 Task: Choose the Pytest option in the Pytest path.
Action: Mouse moved to (15, 553)
Screenshot: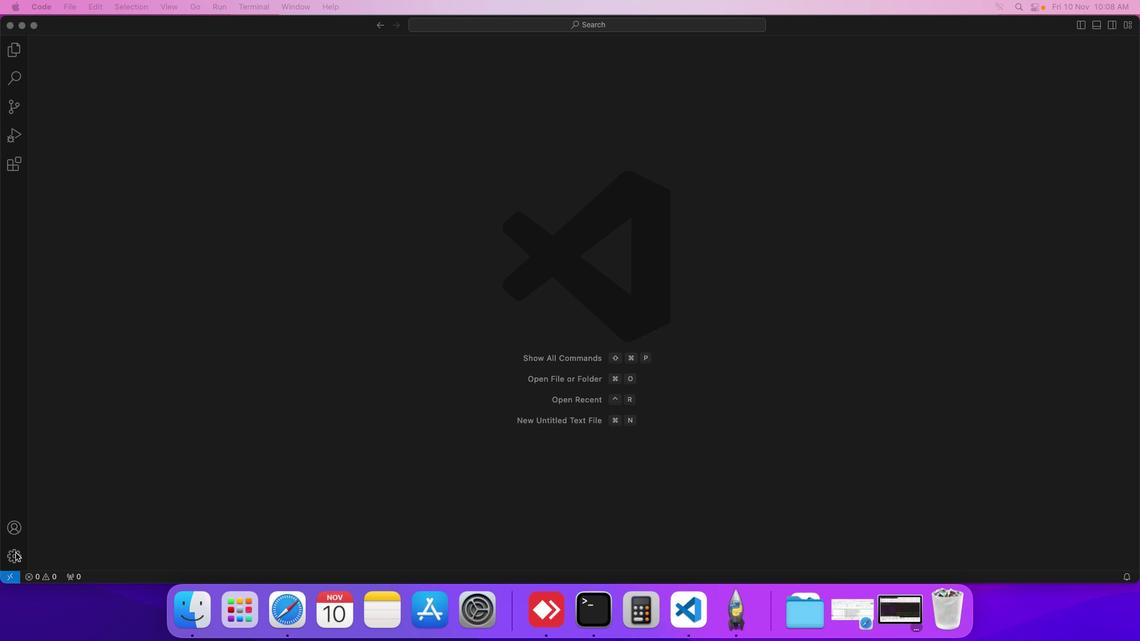 
Action: Mouse pressed left at (15, 553)
Screenshot: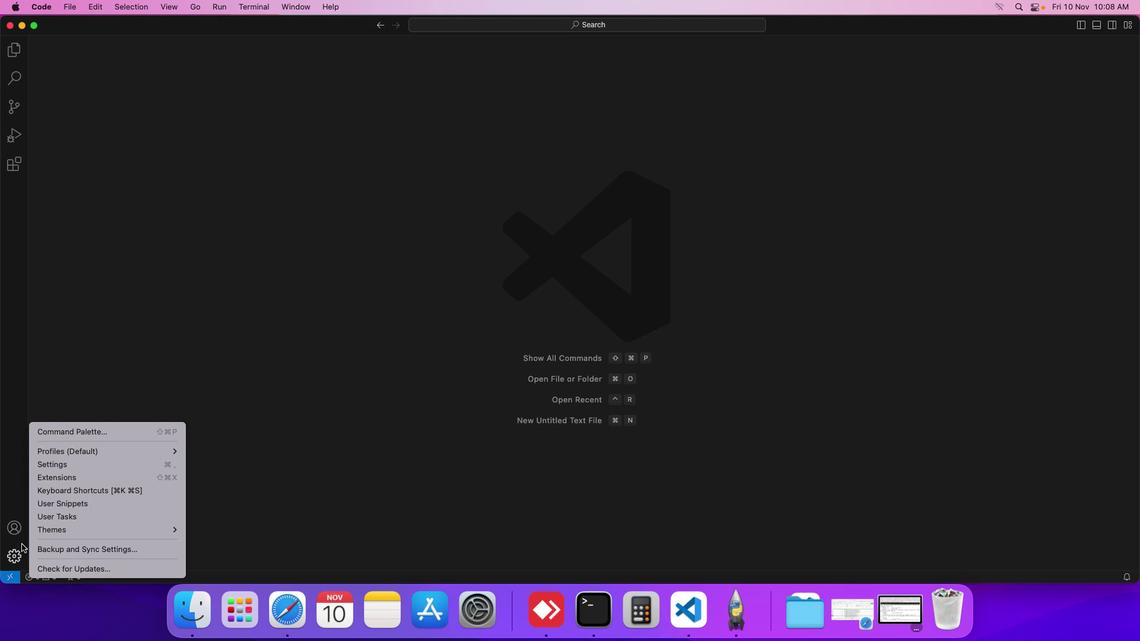 
Action: Mouse moved to (58, 468)
Screenshot: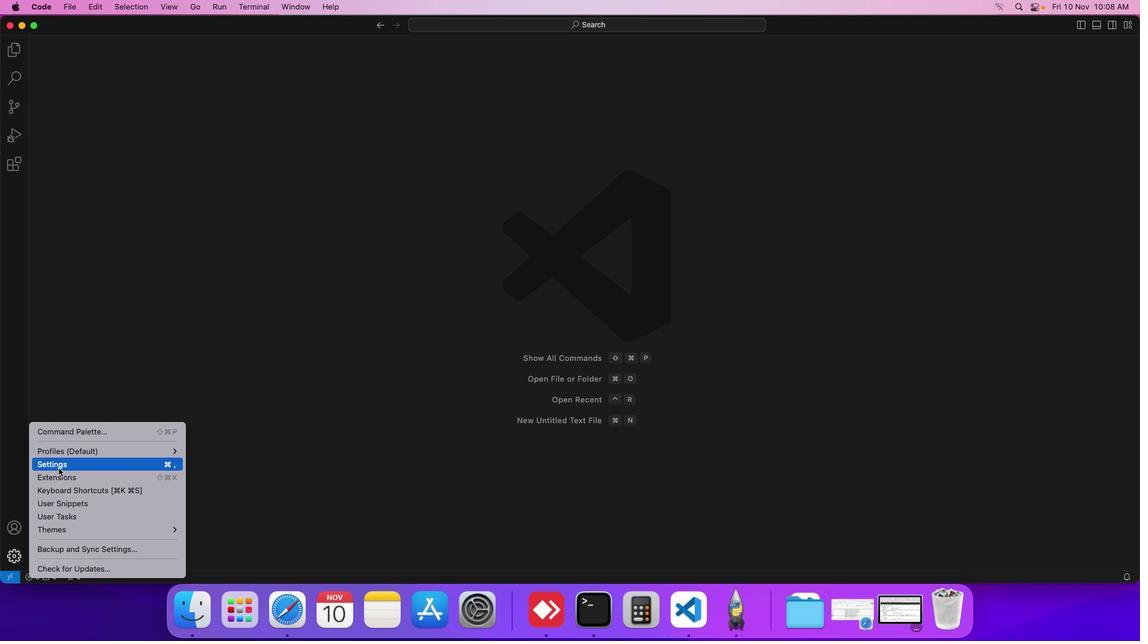 
Action: Mouse pressed left at (58, 468)
Screenshot: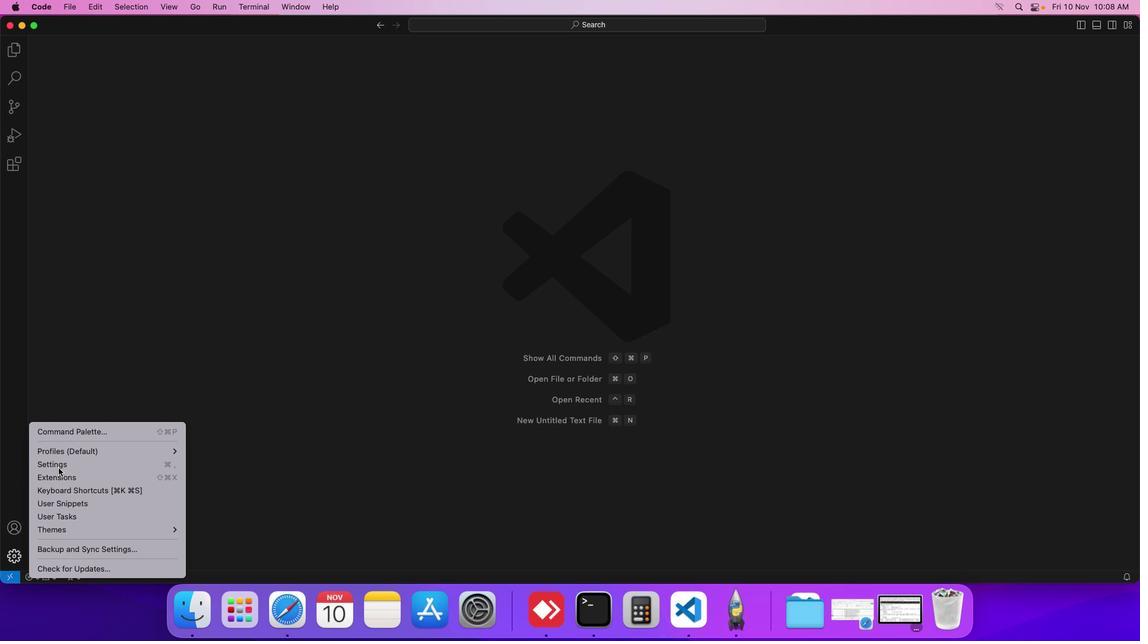 
Action: Mouse moved to (275, 213)
Screenshot: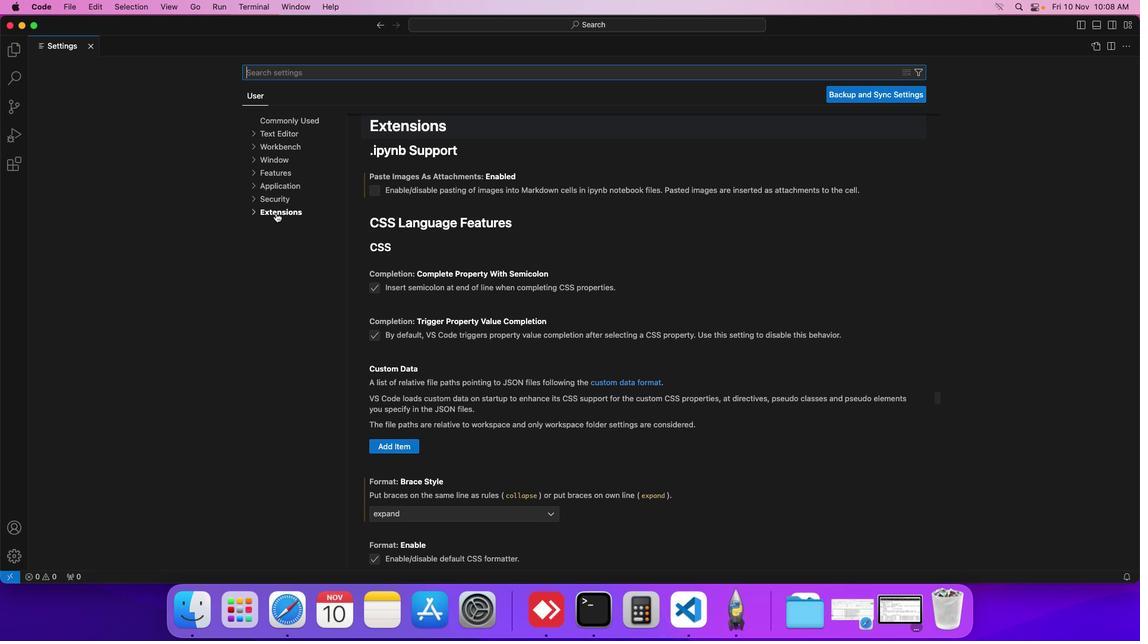 
Action: Mouse pressed left at (275, 213)
Screenshot: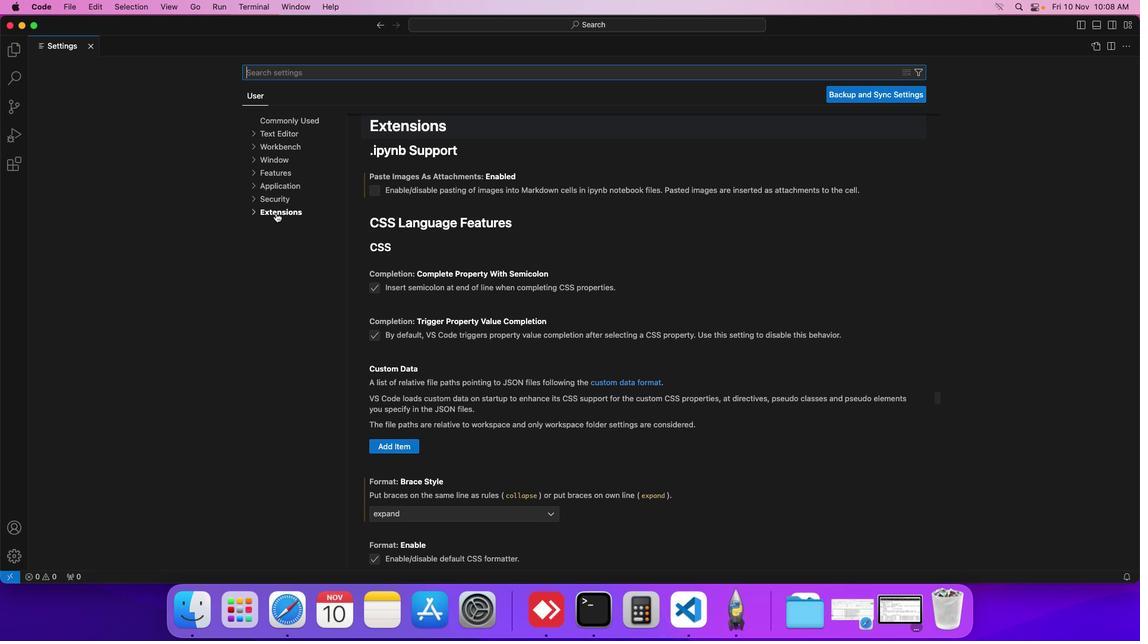 
Action: Mouse moved to (276, 497)
Screenshot: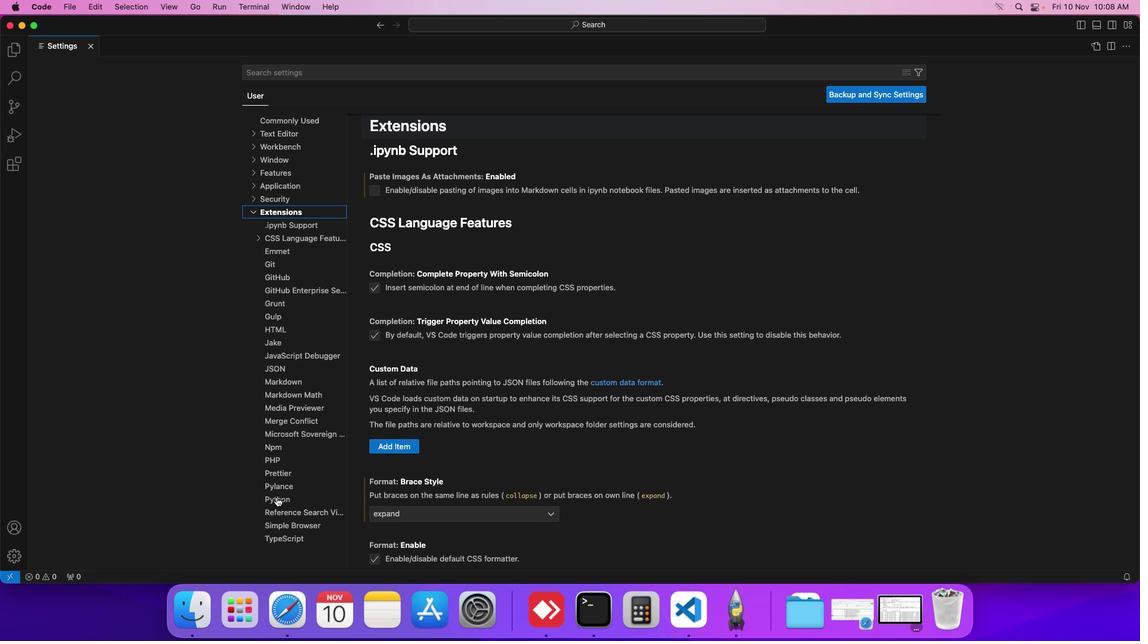 
Action: Mouse pressed left at (276, 497)
Screenshot: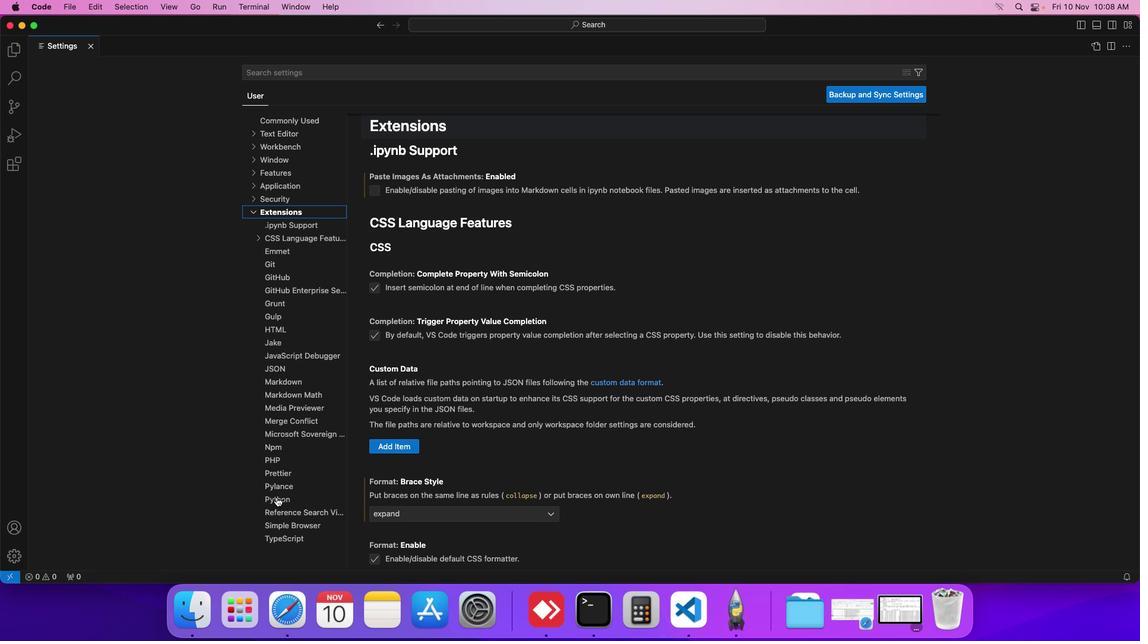 
Action: Mouse moved to (399, 438)
Screenshot: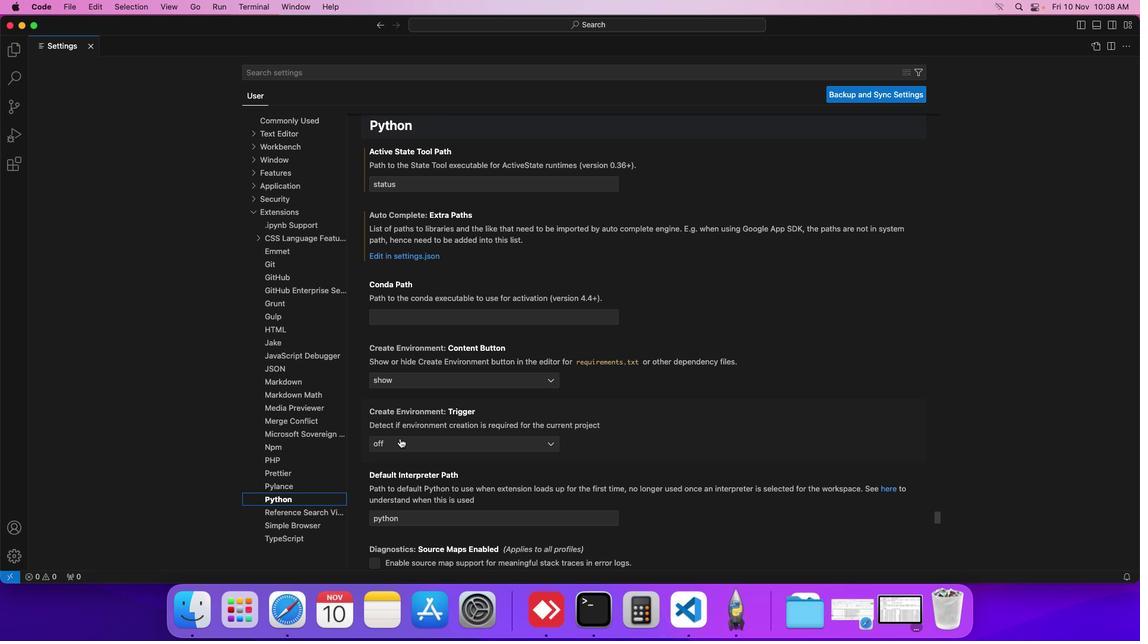 
Action: Mouse scrolled (399, 438) with delta (0, 0)
Screenshot: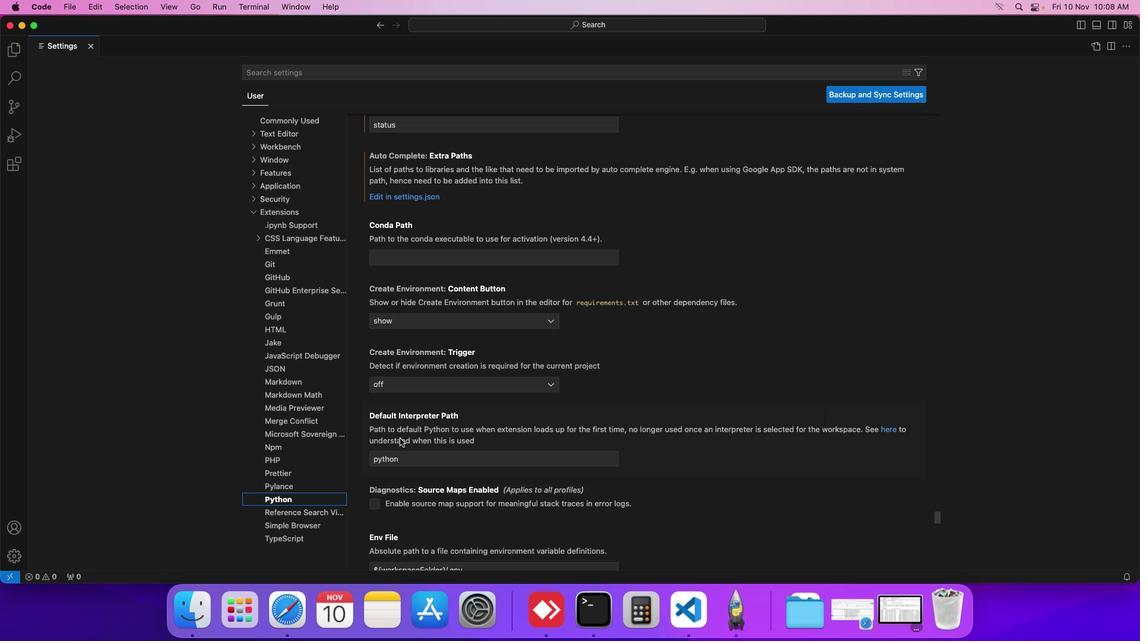 
Action: Mouse scrolled (399, 438) with delta (0, 0)
Screenshot: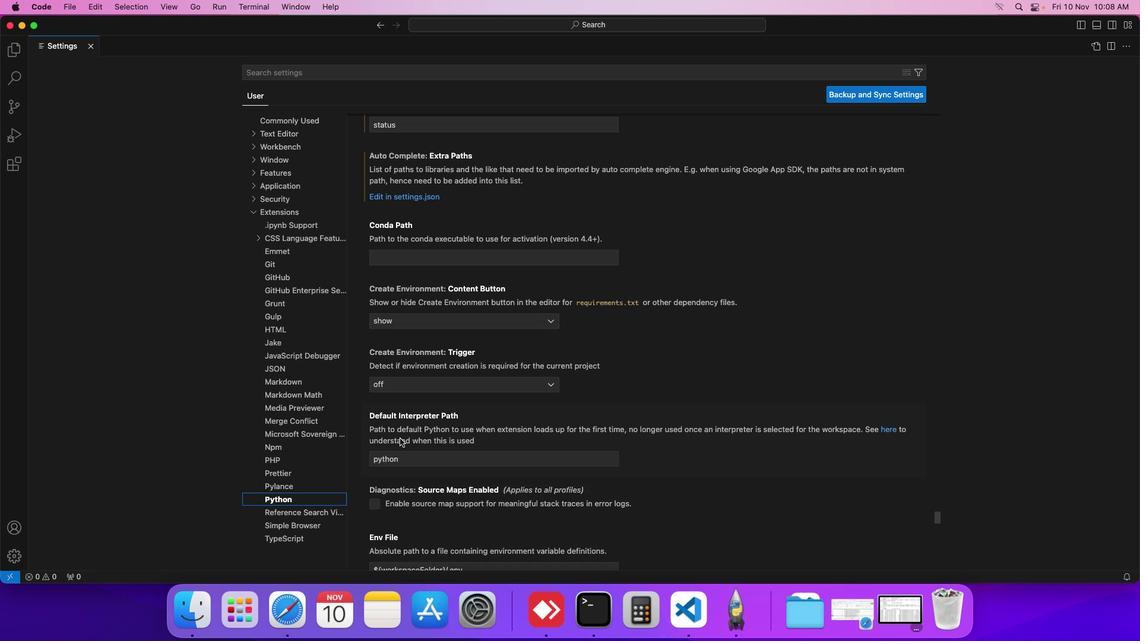 
Action: Mouse scrolled (399, 438) with delta (0, 0)
Screenshot: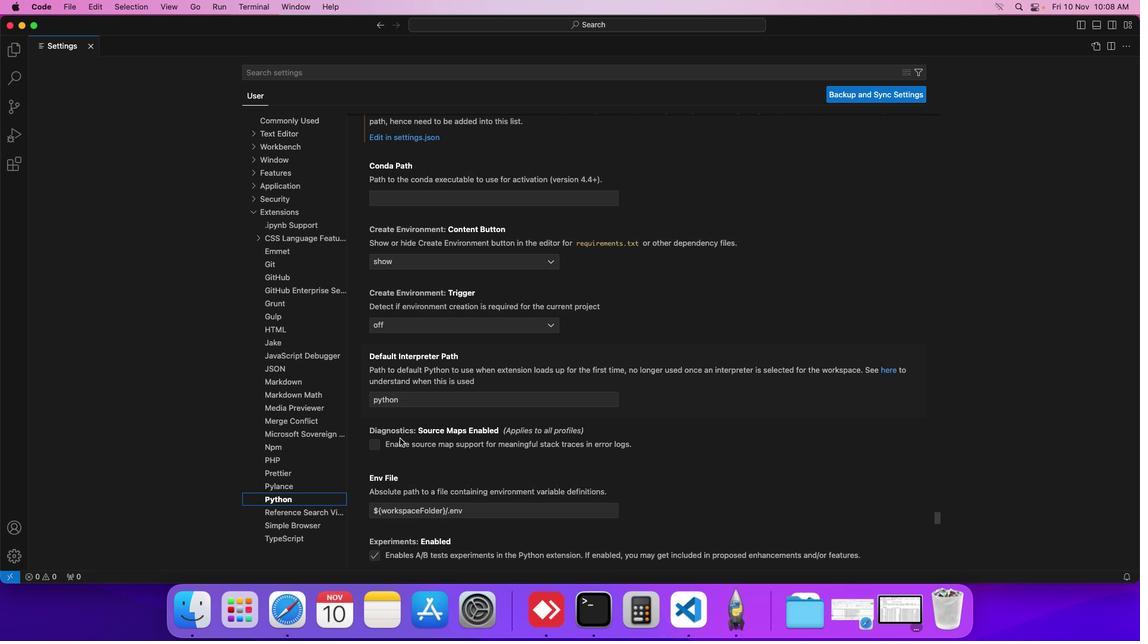 
Action: Mouse scrolled (399, 438) with delta (0, 0)
Screenshot: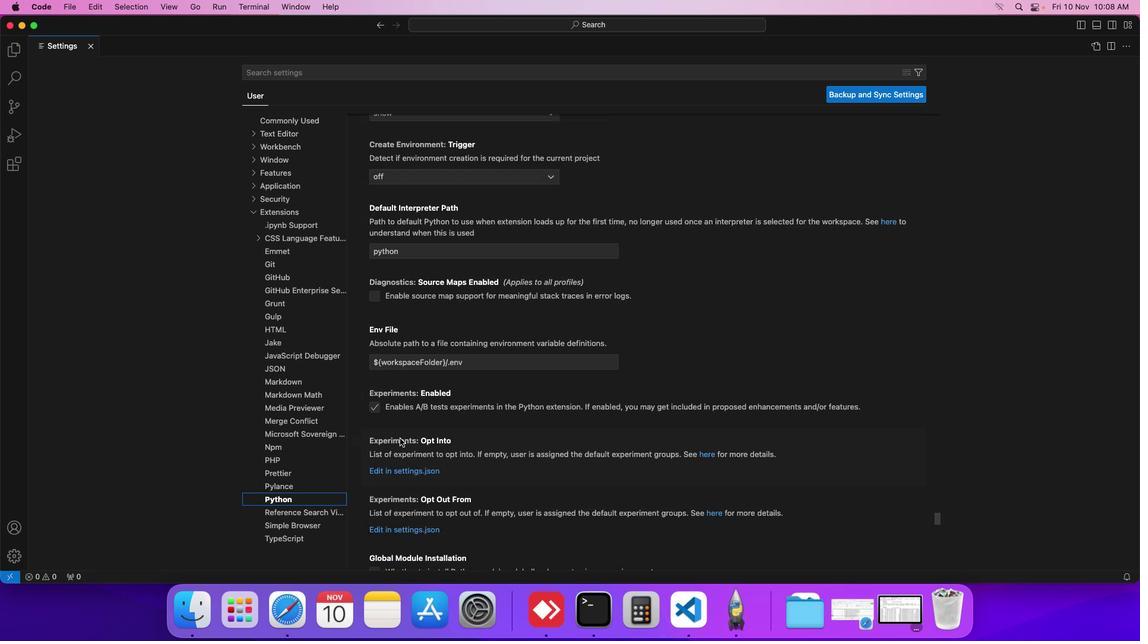 
Action: Mouse scrolled (399, 438) with delta (0, -1)
Screenshot: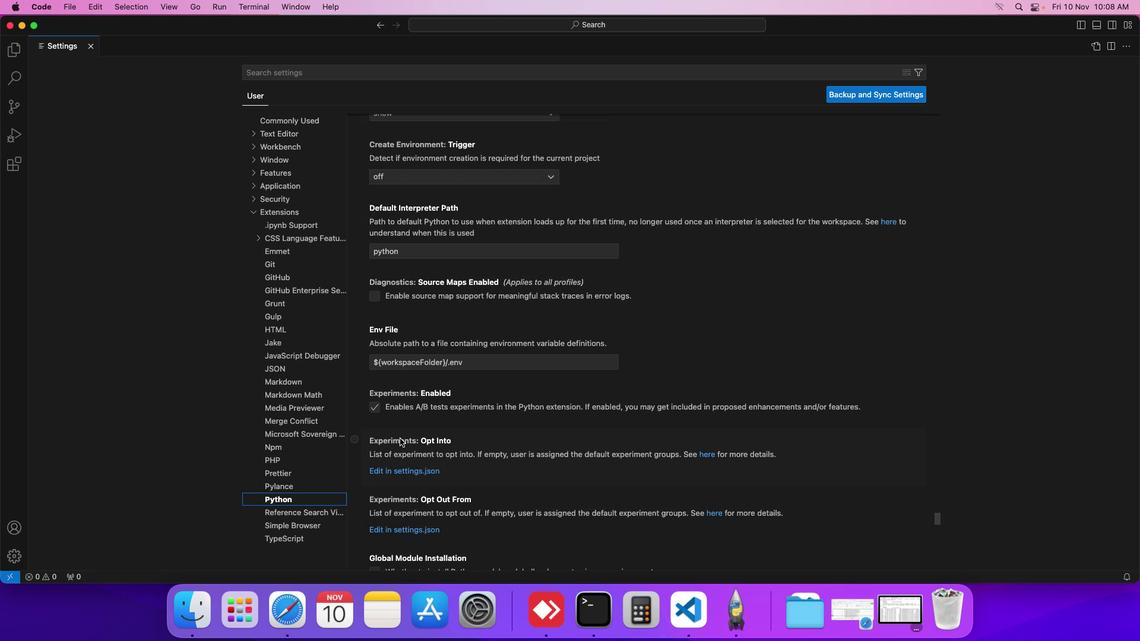 
Action: Mouse scrolled (399, 438) with delta (0, -1)
Screenshot: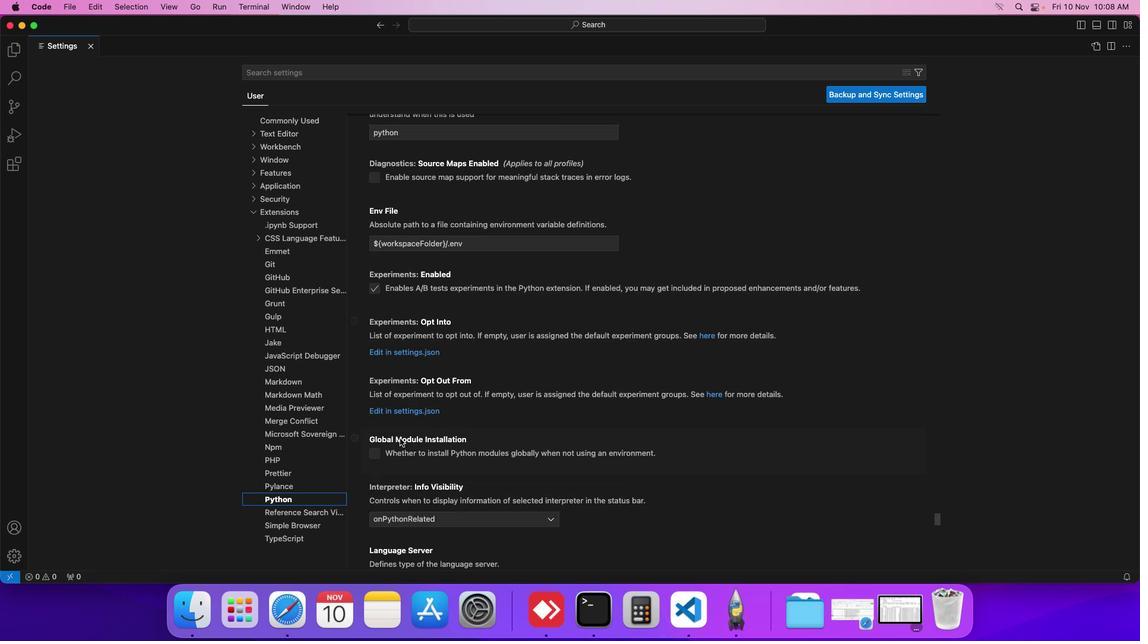 
Action: Mouse scrolled (399, 438) with delta (0, -2)
Screenshot: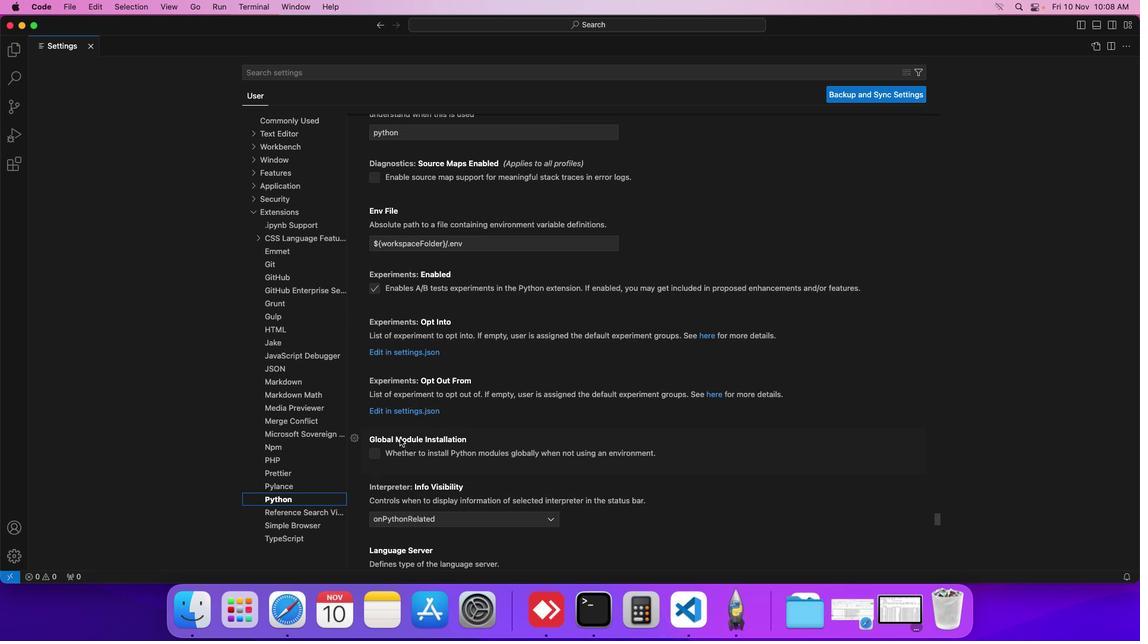 
Action: Mouse scrolled (399, 438) with delta (0, 0)
Screenshot: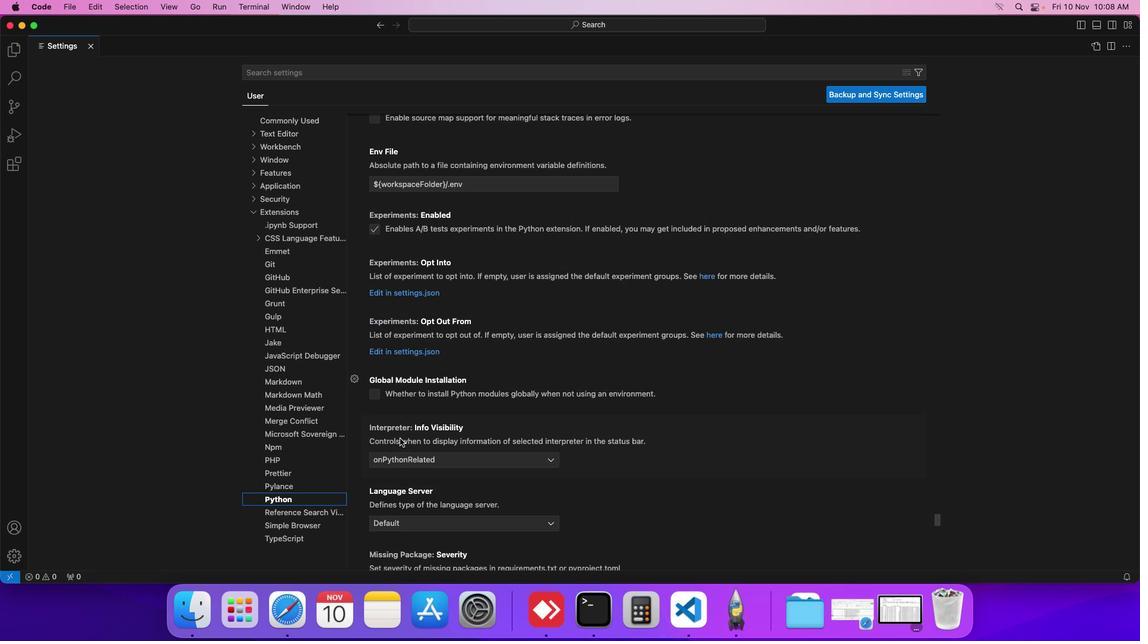 
Action: Mouse scrolled (399, 438) with delta (0, 0)
Screenshot: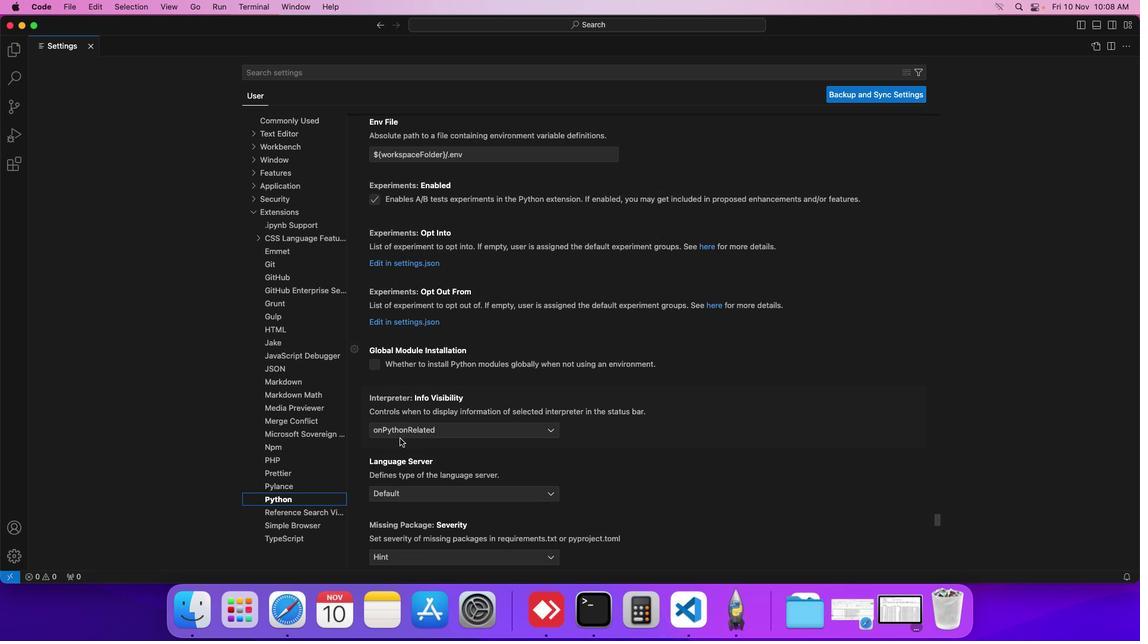 
Action: Mouse scrolled (399, 438) with delta (0, 0)
Screenshot: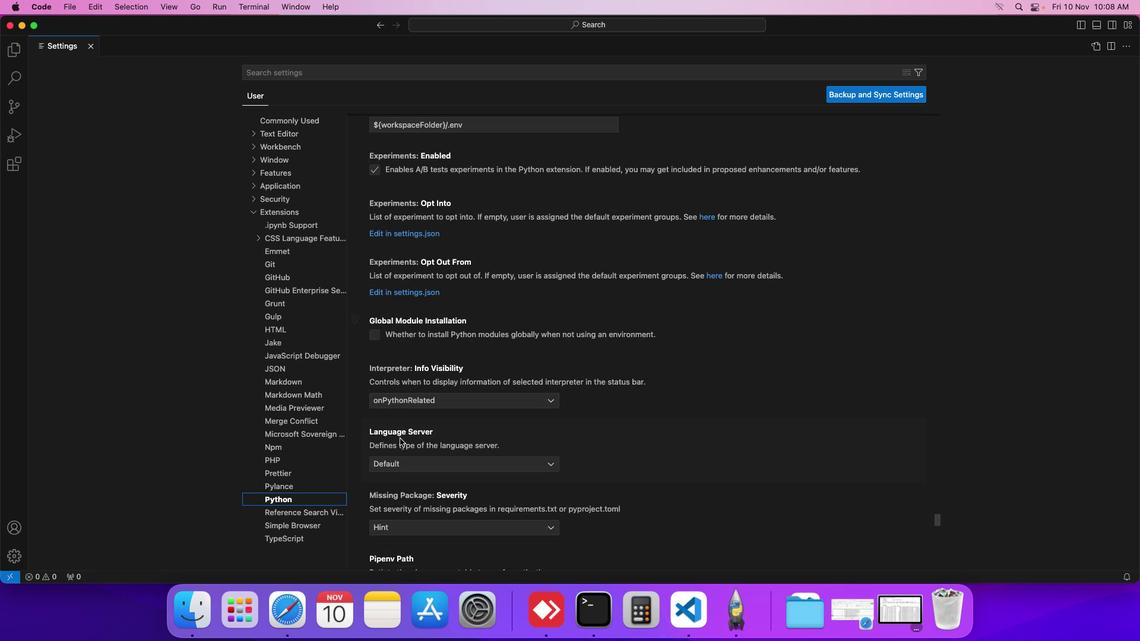 
Action: Mouse scrolled (399, 438) with delta (0, 0)
Screenshot: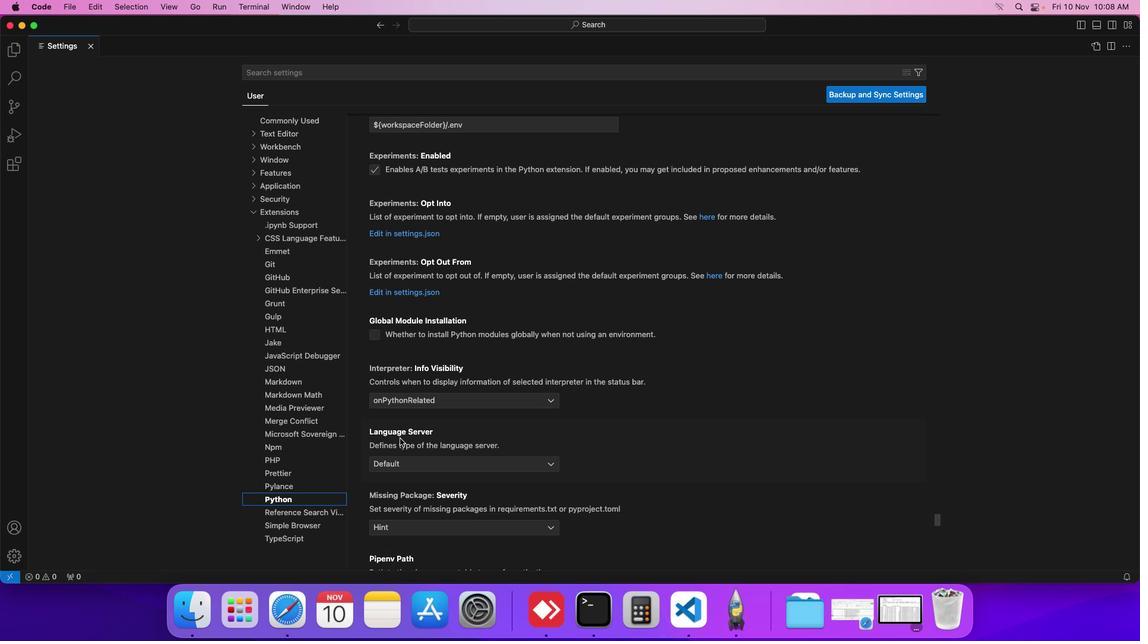 
Action: Mouse scrolled (399, 438) with delta (0, 0)
Screenshot: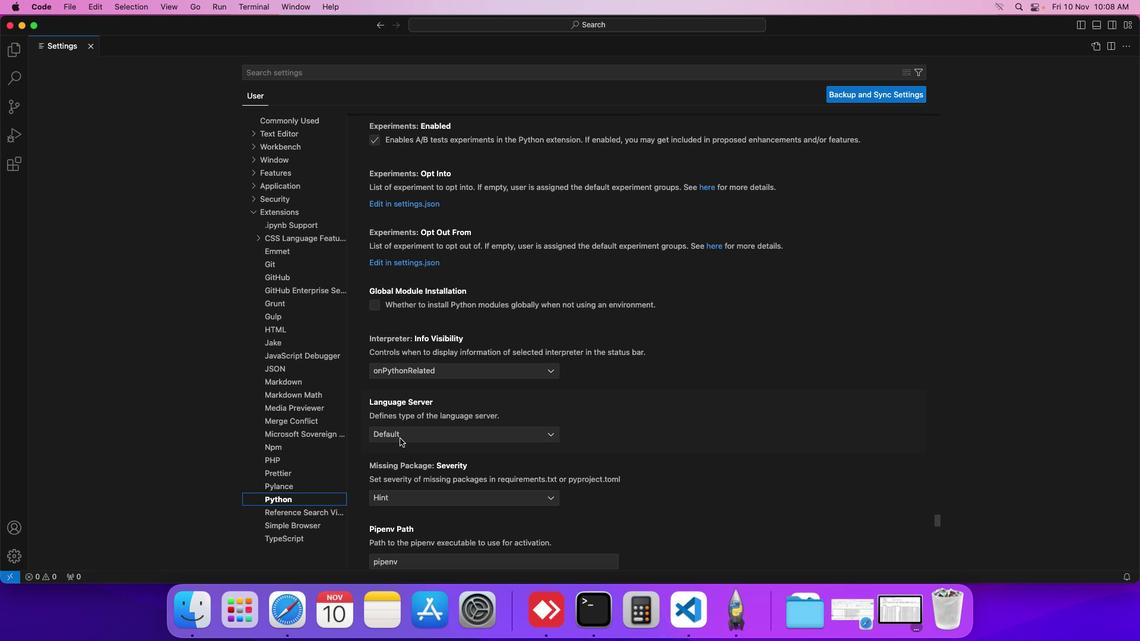 
Action: Mouse scrolled (399, 438) with delta (0, 0)
Screenshot: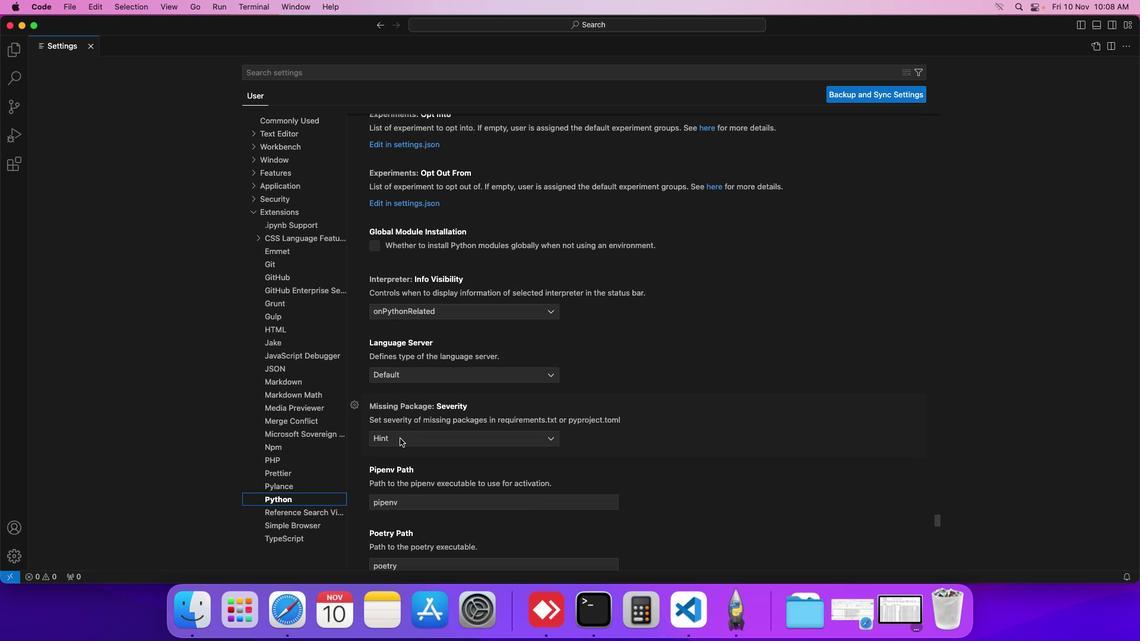 
Action: Mouse scrolled (399, 438) with delta (0, 0)
Screenshot: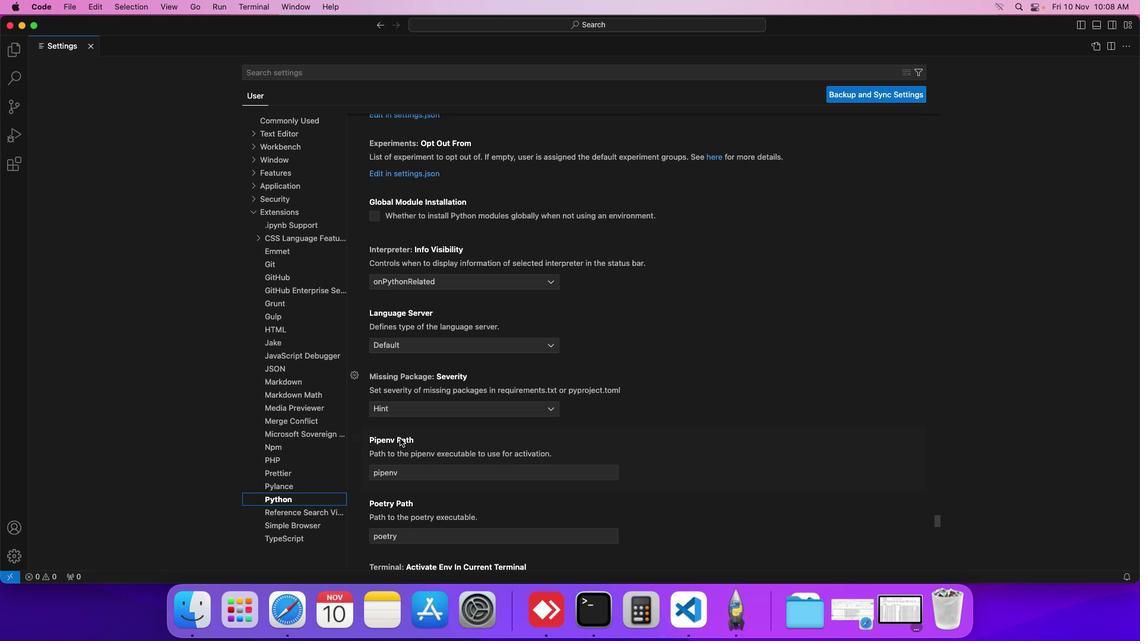 
Action: Mouse scrolled (399, 438) with delta (0, 0)
Screenshot: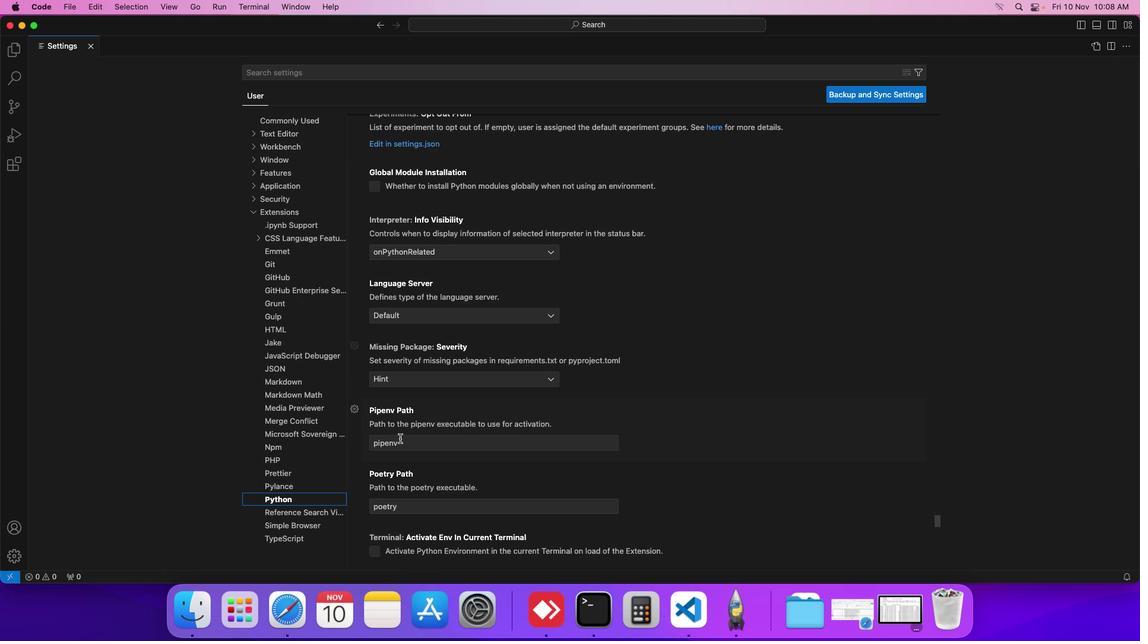 
Action: Mouse scrolled (399, 438) with delta (0, 0)
Screenshot: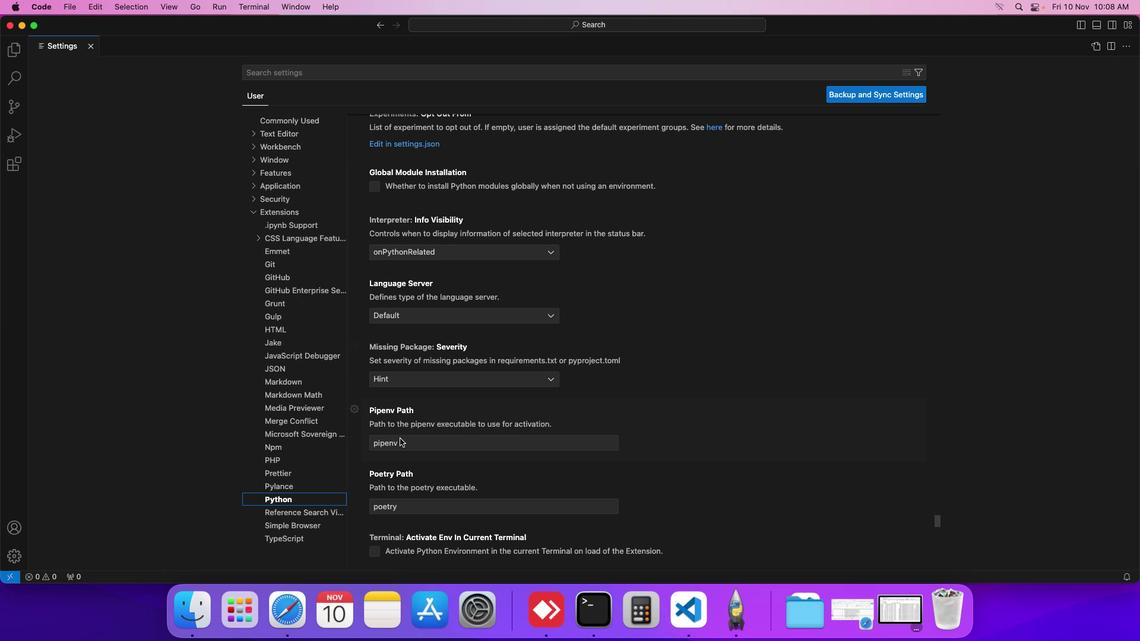 
Action: Mouse scrolled (399, 438) with delta (0, -1)
Screenshot: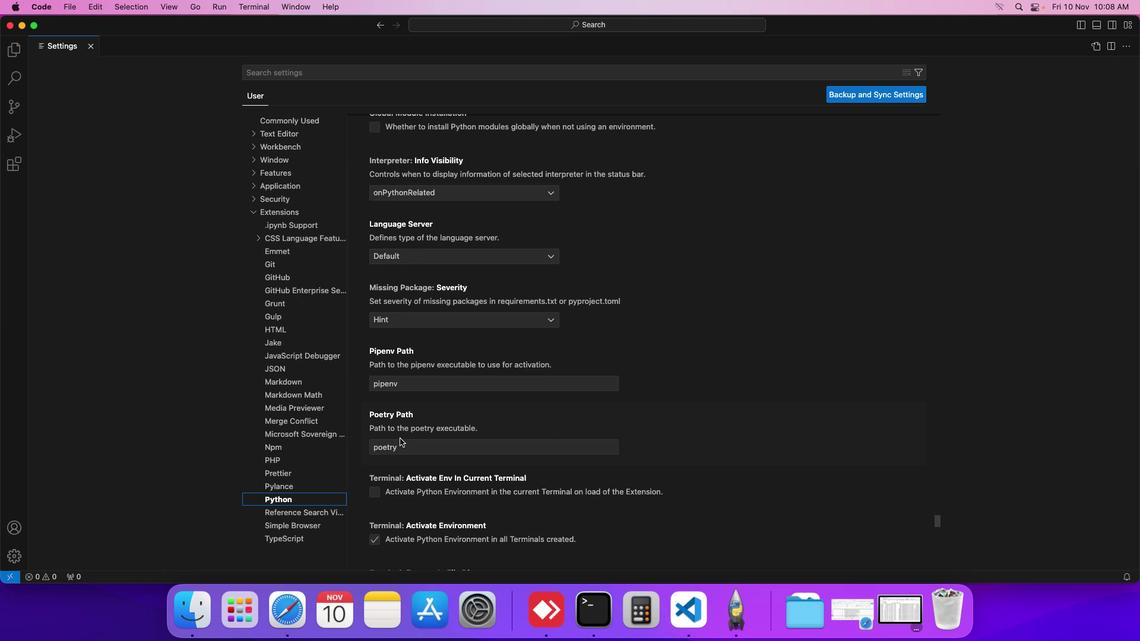 
Action: Mouse scrolled (399, 438) with delta (0, 0)
Screenshot: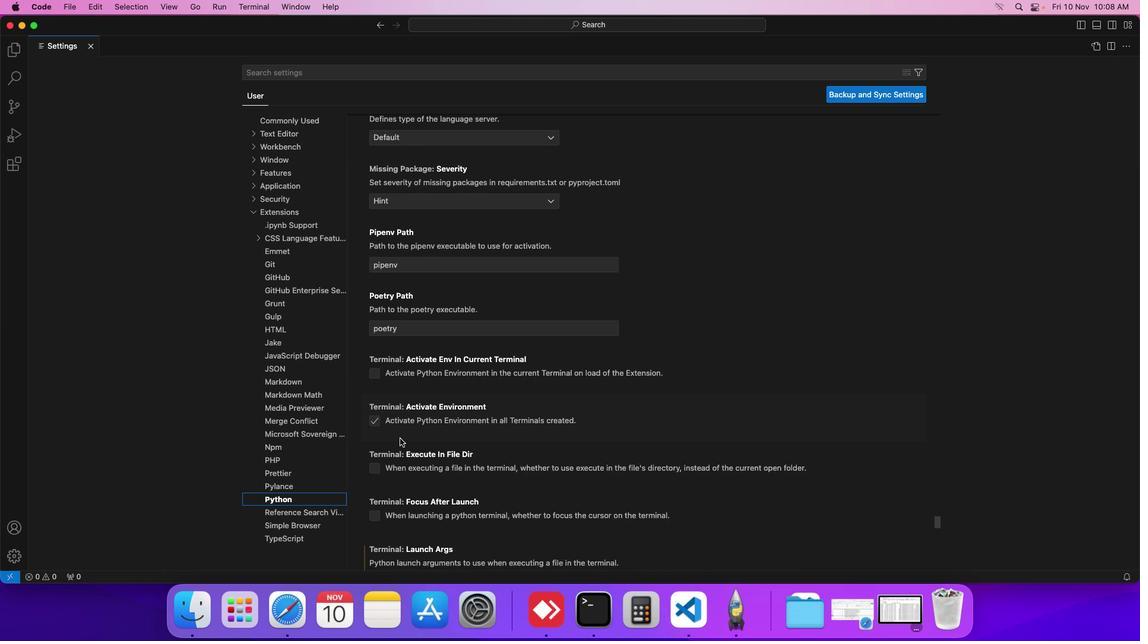 
Action: Mouse scrolled (399, 438) with delta (0, 0)
Screenshot: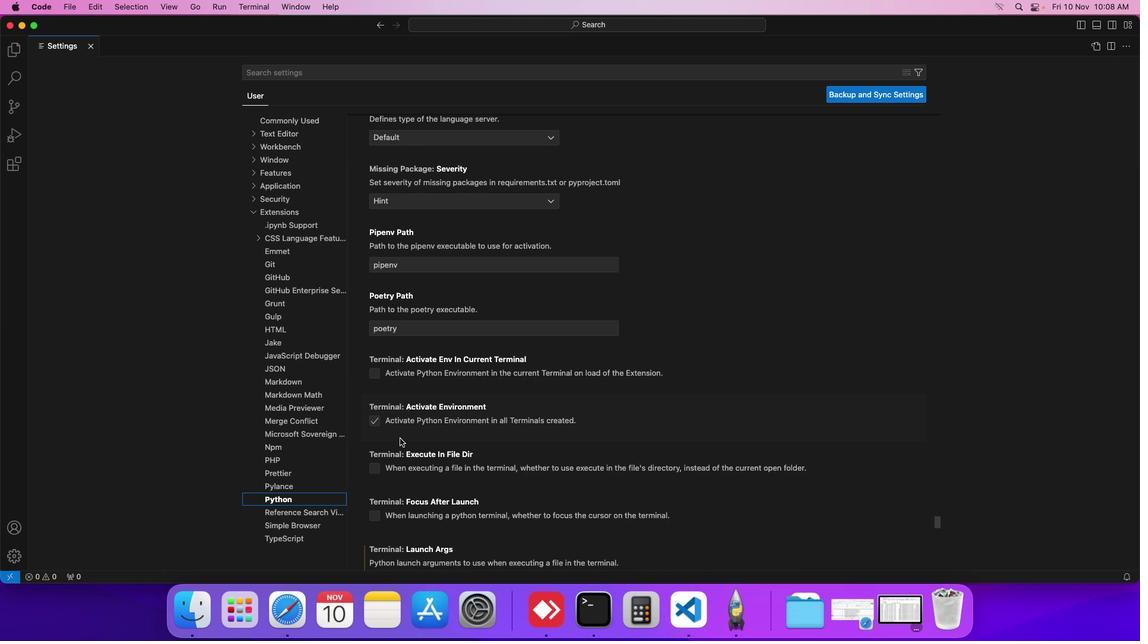
Action: Mouse scrolled (399, 438) with delta (0, -1)
Screenshot: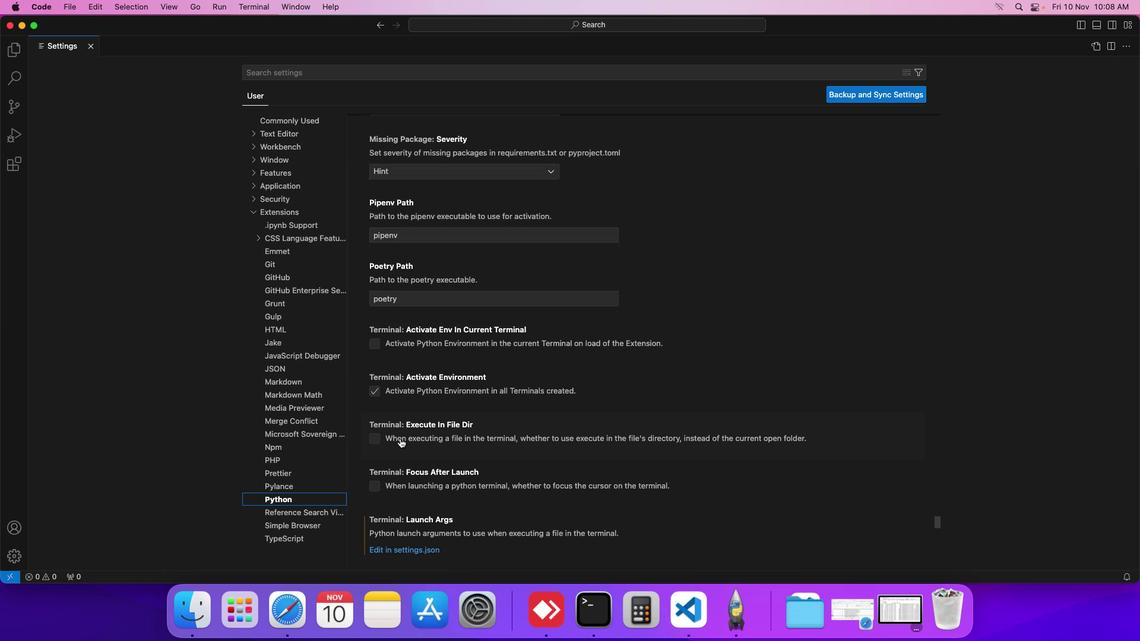 
Action: Mouse scrolled (399, 438) with delta (0, 0)
Screenshot: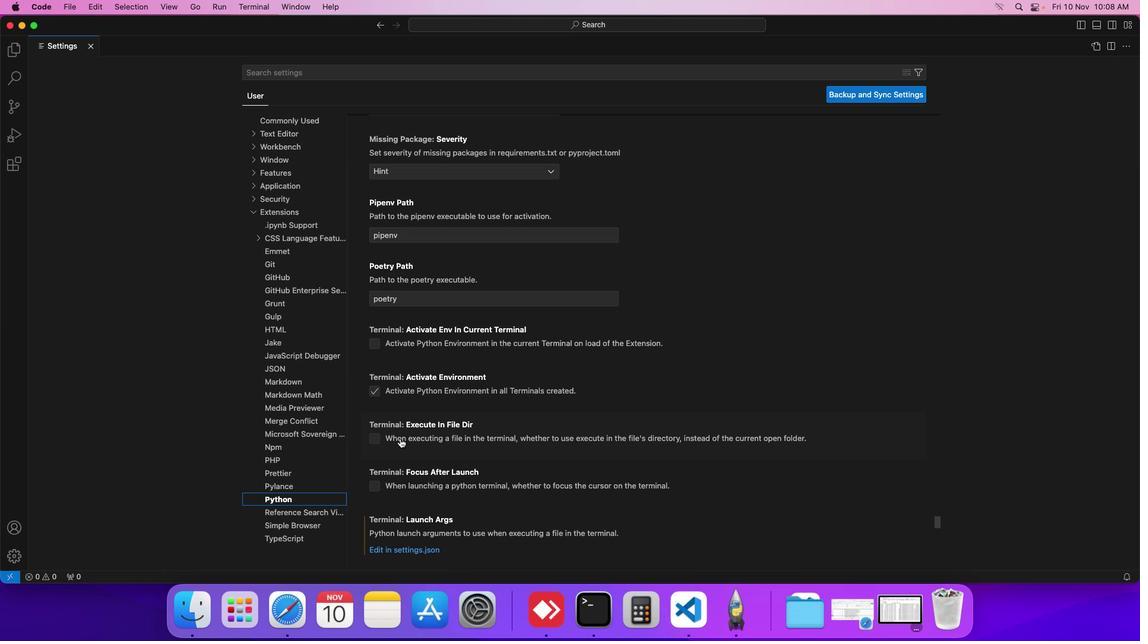 
Action: Mouse scrolled (399, 438) with delta (0, 0)
Screenshot: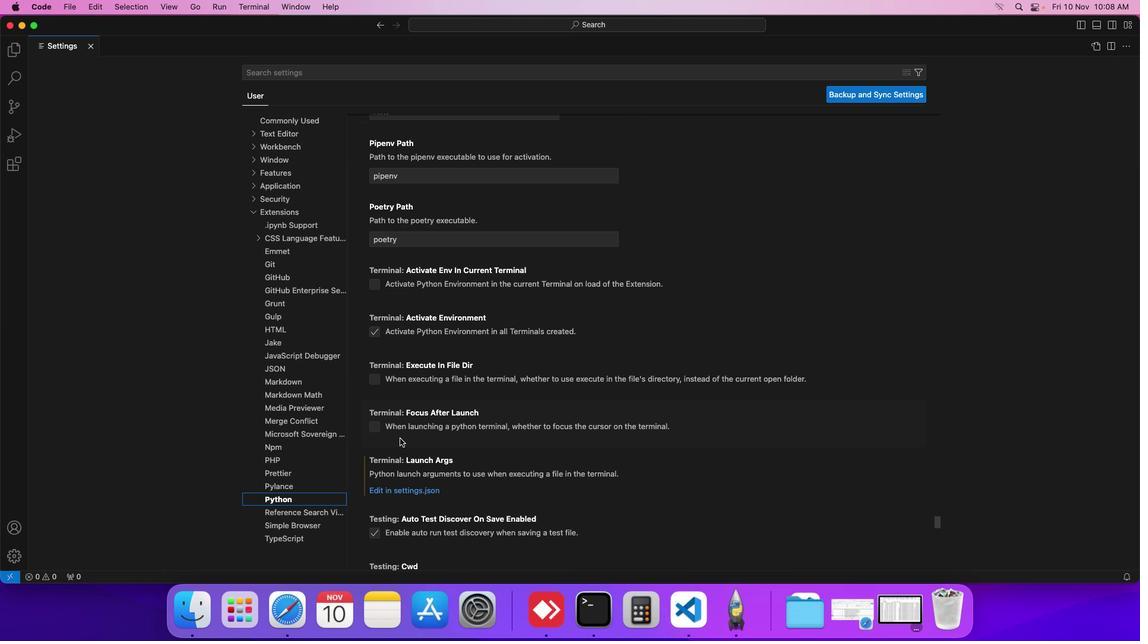 
Action: Mouse scrolled (399, 438) with delta (0, 0)
Screenshot: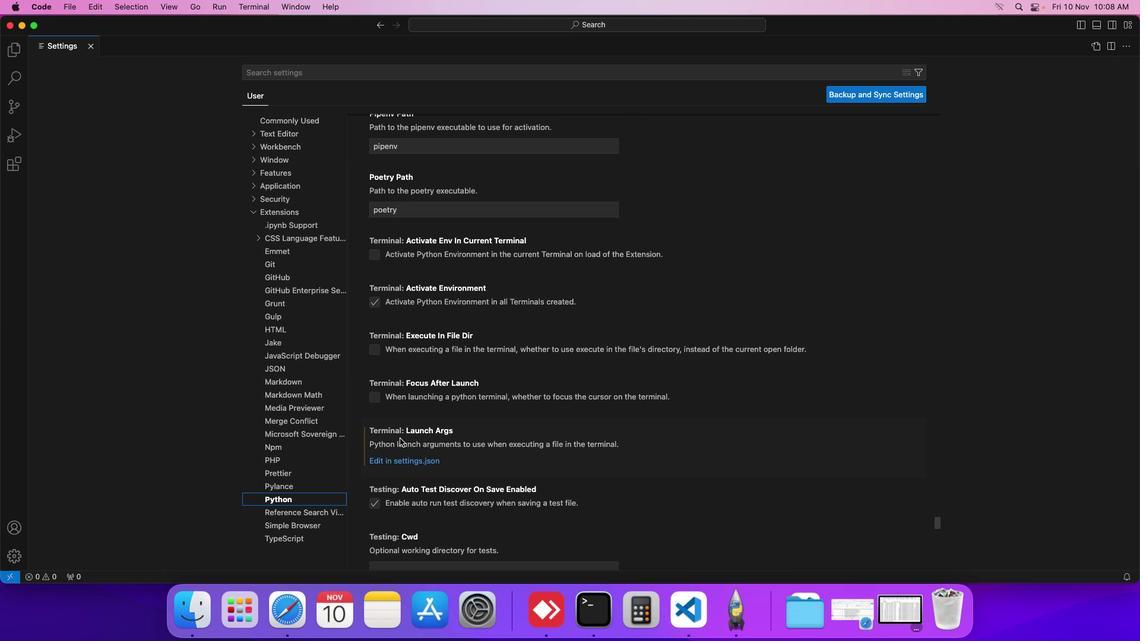 
Action: Mouse scrolled (399, 438) with delta (0, 0)
Screenshot: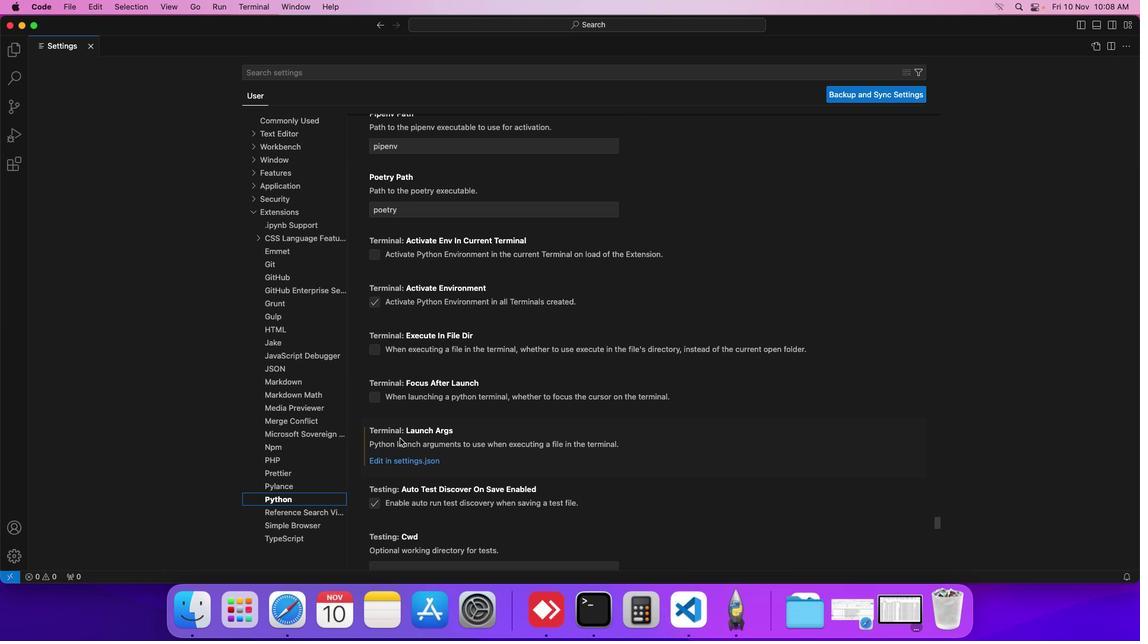 
Action: Mouse scrolled (399, 438) with delta (0, 0)
Screenshot: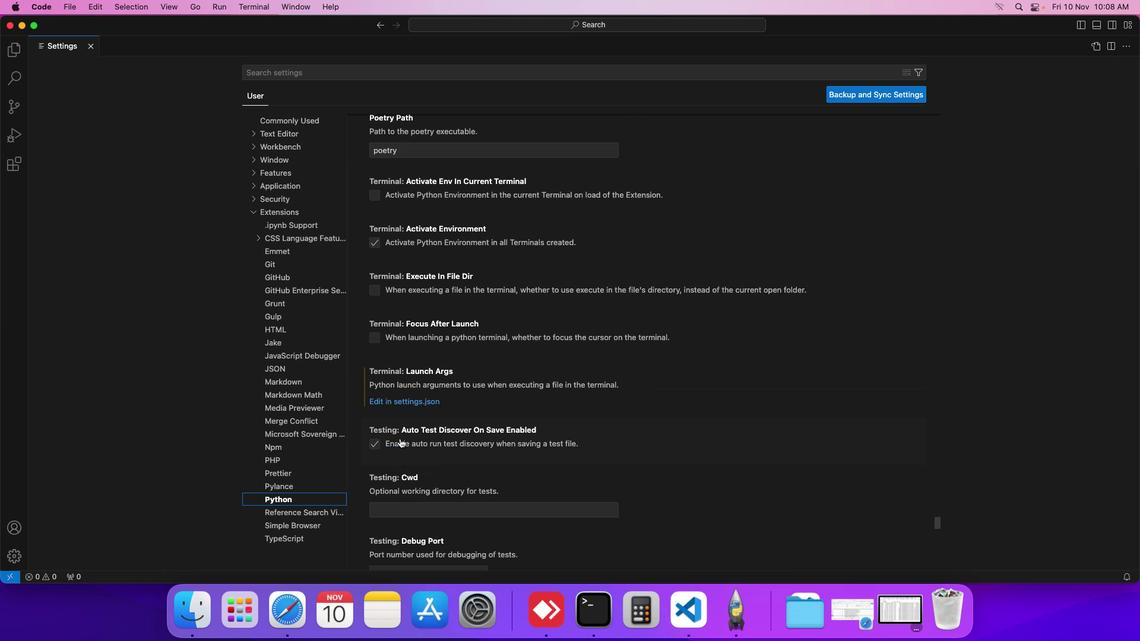 
Action: Mouse scrolled (399, 438) with delta (0, 0)
Screenshot: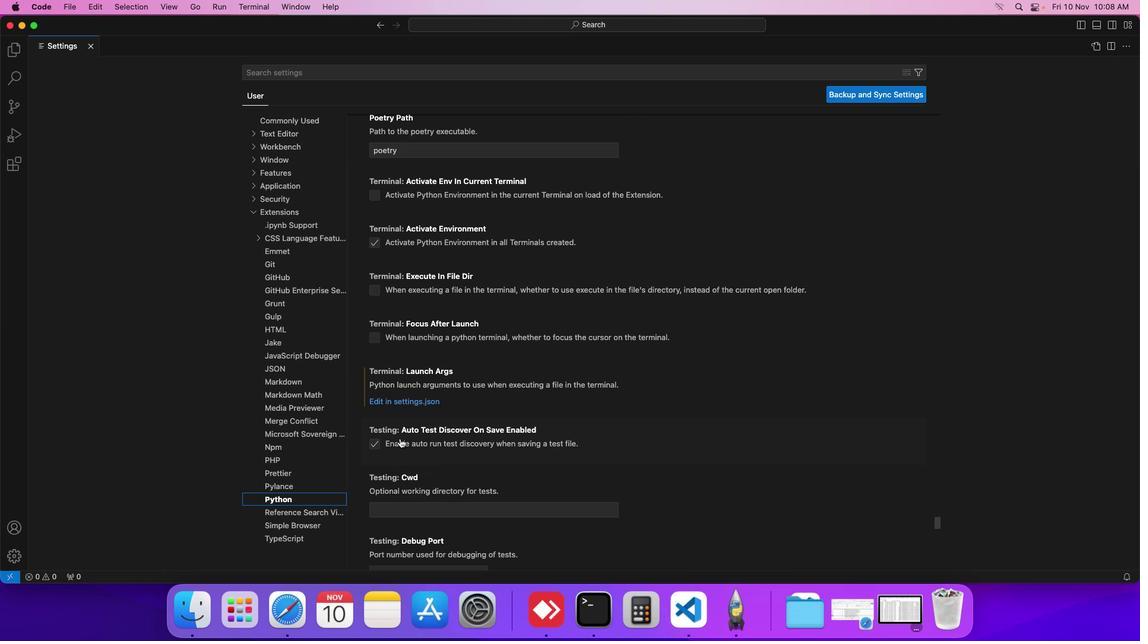
Action: Mouse scrolled (399, 438) with delta (0, 0)
Screenshot: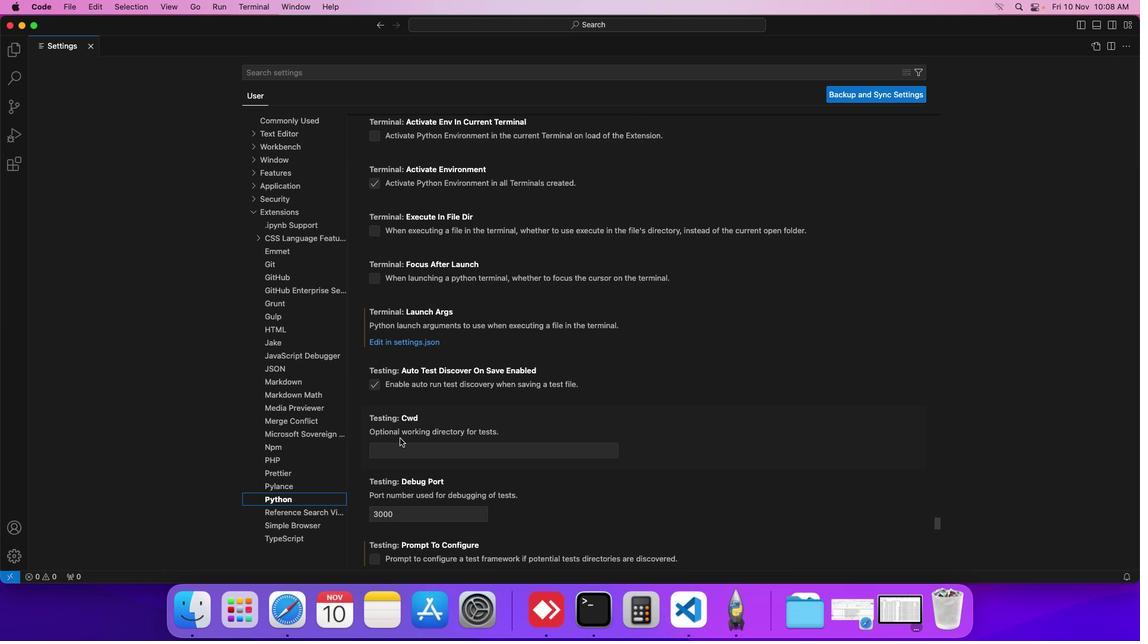 
Action: Mouse scrolled (399, 438) with delta (0, 0)
Screenshot: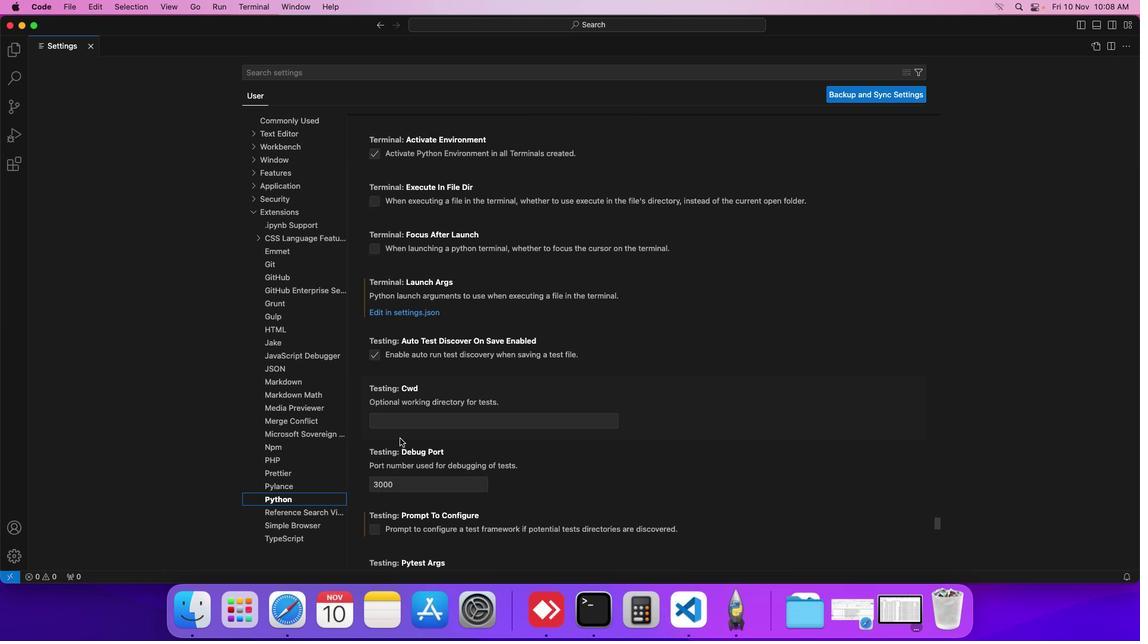 
Action: Mouse scrolled (399, 438) with delta (0, 0)
Screenshot: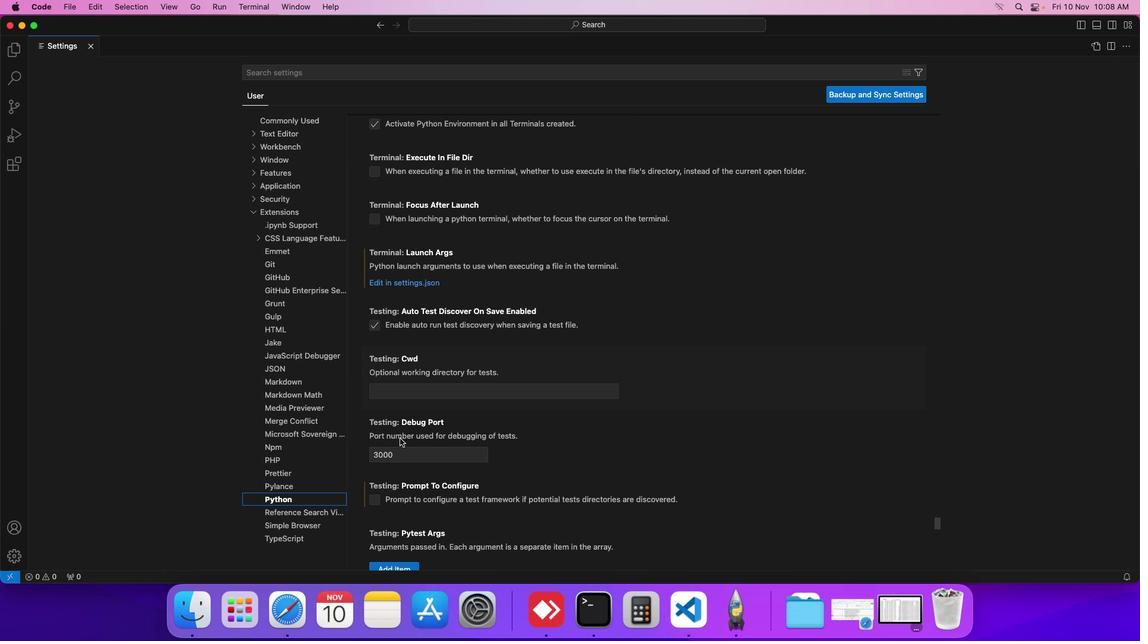 
Action: Mouse scrolled (399, 438) with delta (0, 0)
Screenshot: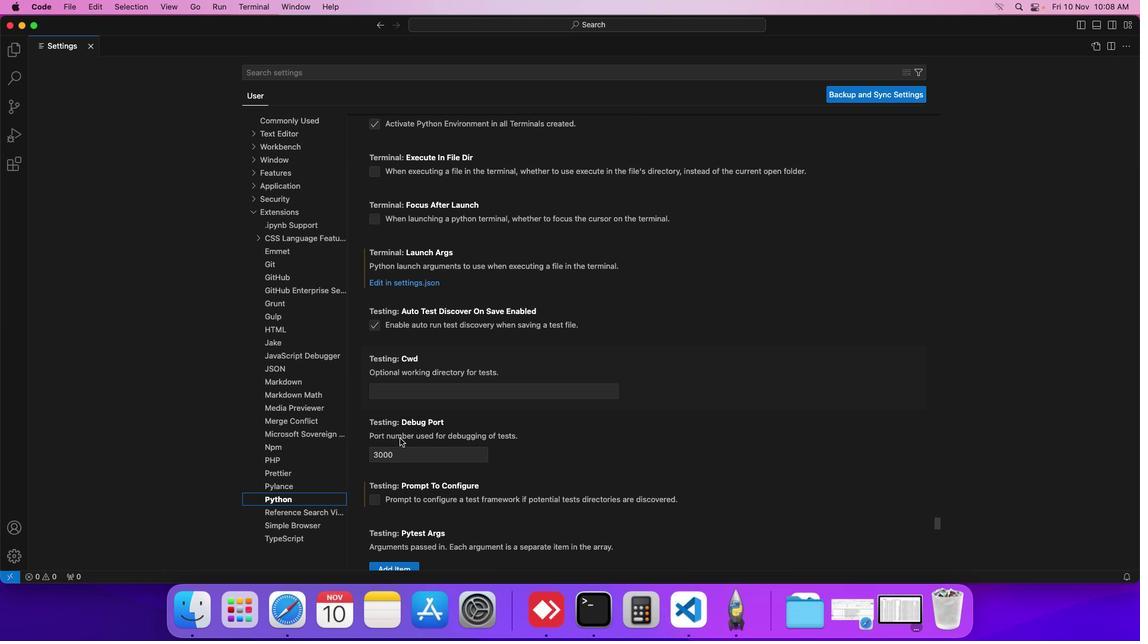 
Action: Mouse scrolled (399, 438) with delta (0, 0)
Screenshot: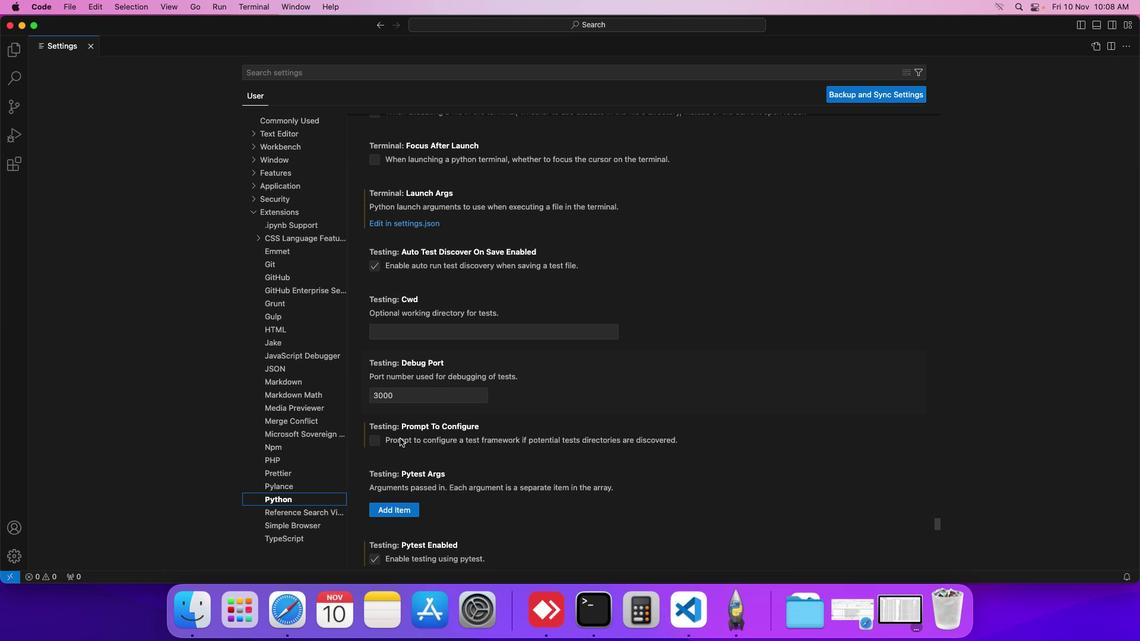 
Action: Mouse scrolled (399, 438) with delta (0, 0)
Screenshot: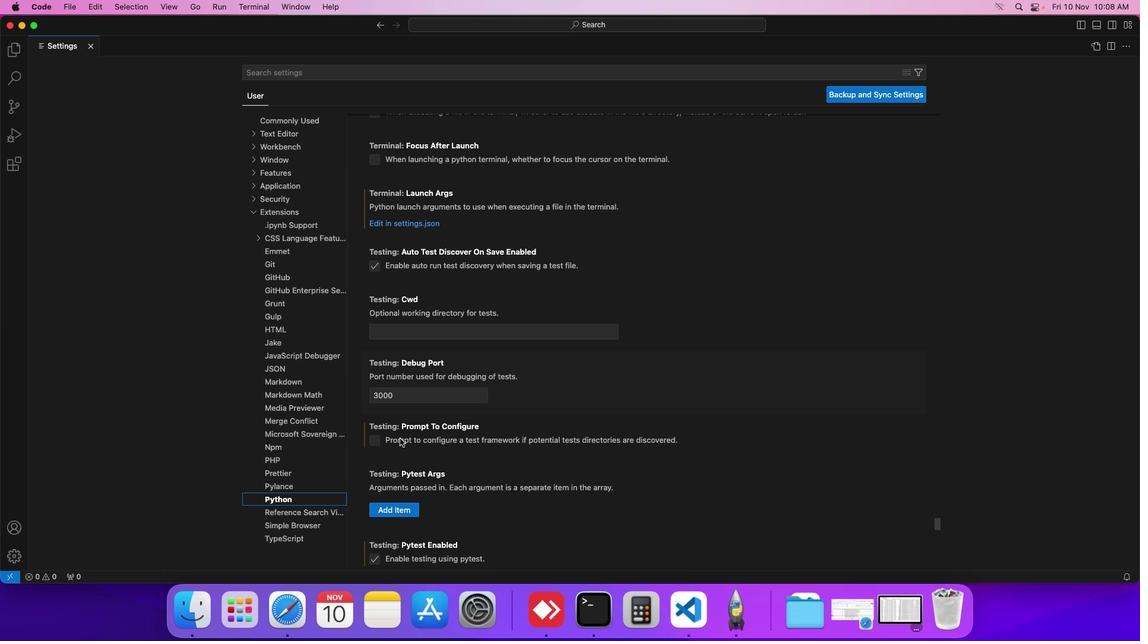 
Action: Mouse scrolled (399, 438) with delta (0, 0)
Screenshot: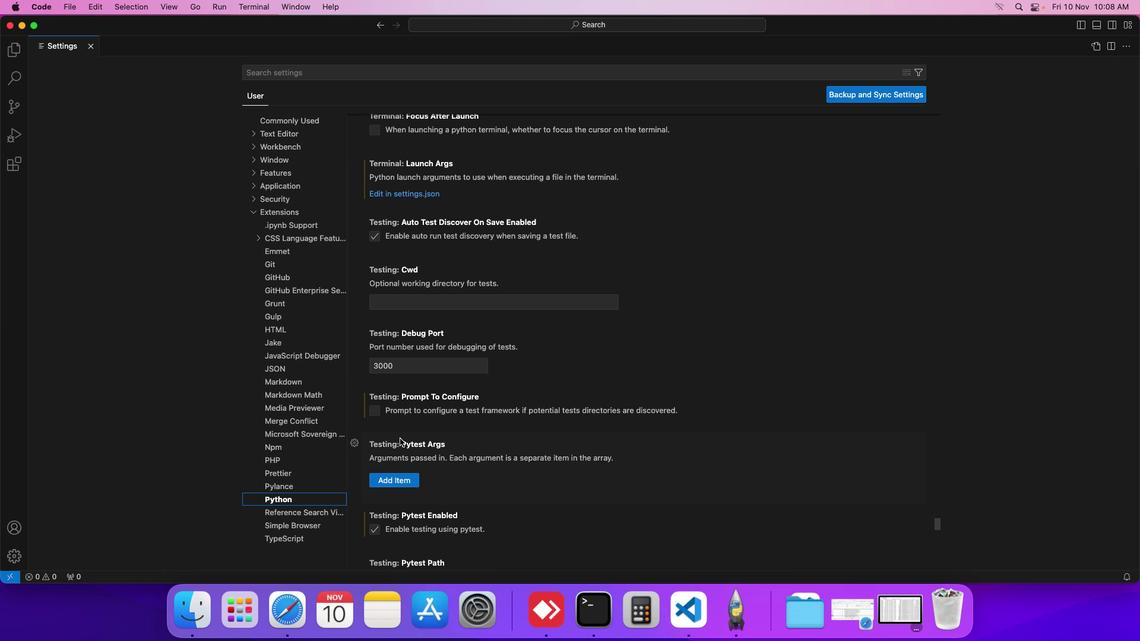 
Action: Mouse scrolled (399, 438) with delta (0, 0)
Screenshot: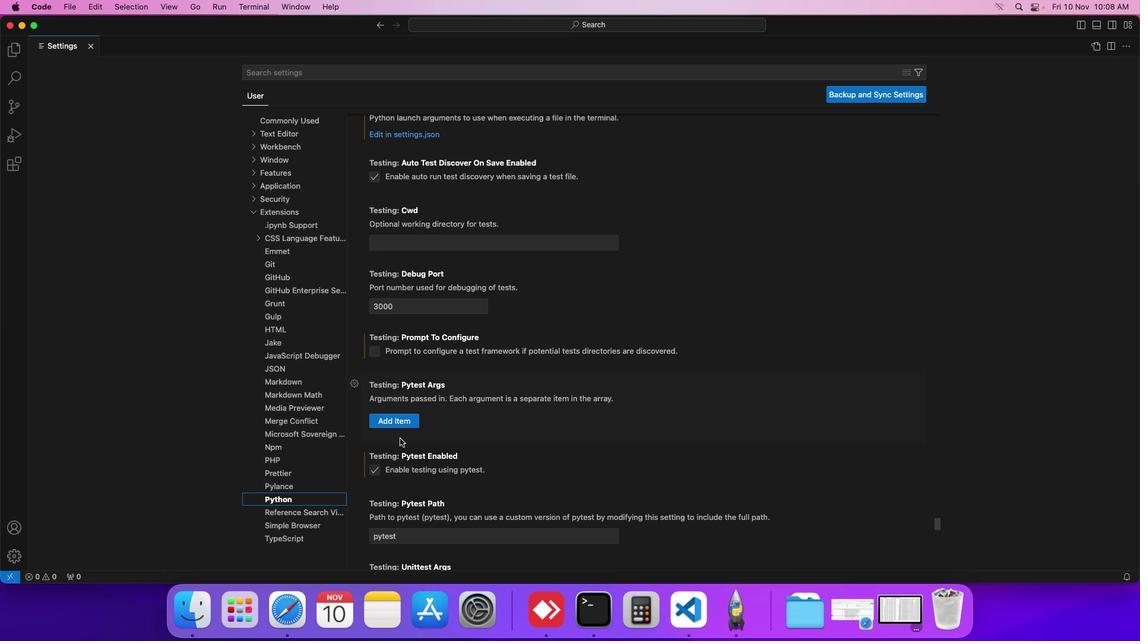 
Action: Mouse scrolled (399, 438) with delta (0, 0)
Screenshot: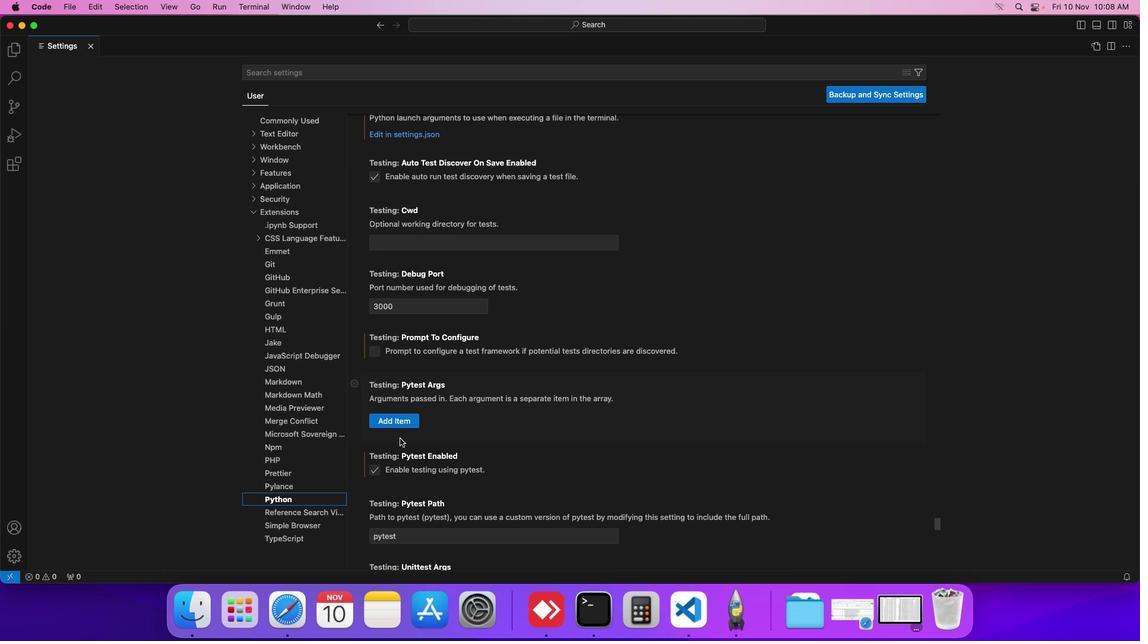 
Action: Mouse scrolled (399, 438) with delta (0, 0)
Screenshot: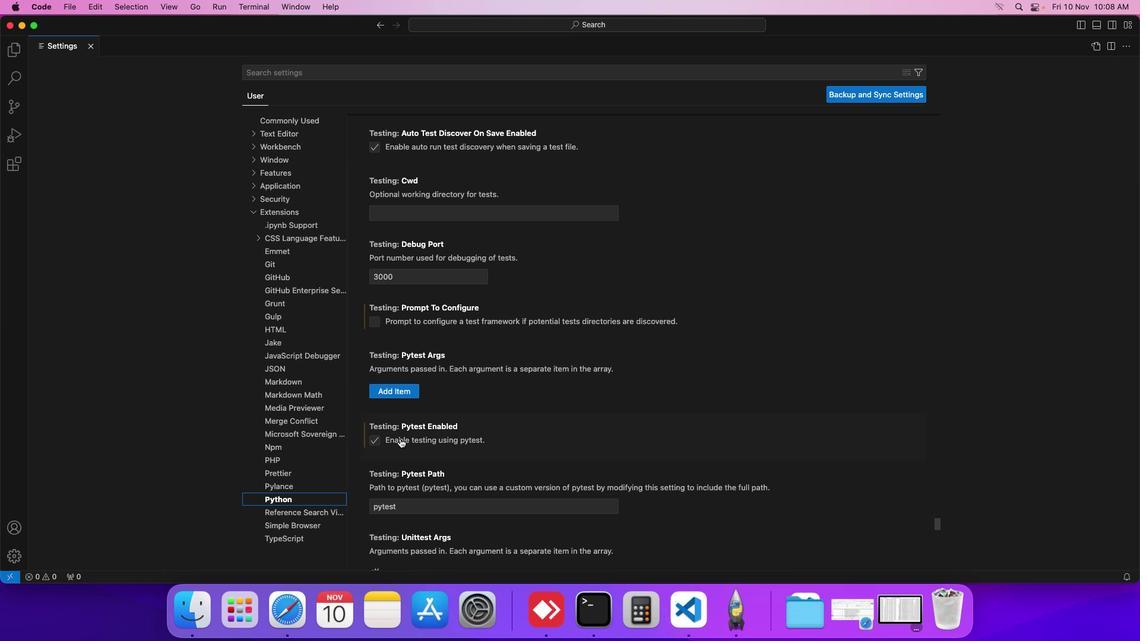 
Action: Mouse scrolled (399, 438) with delta (0, 0)
Screenshot: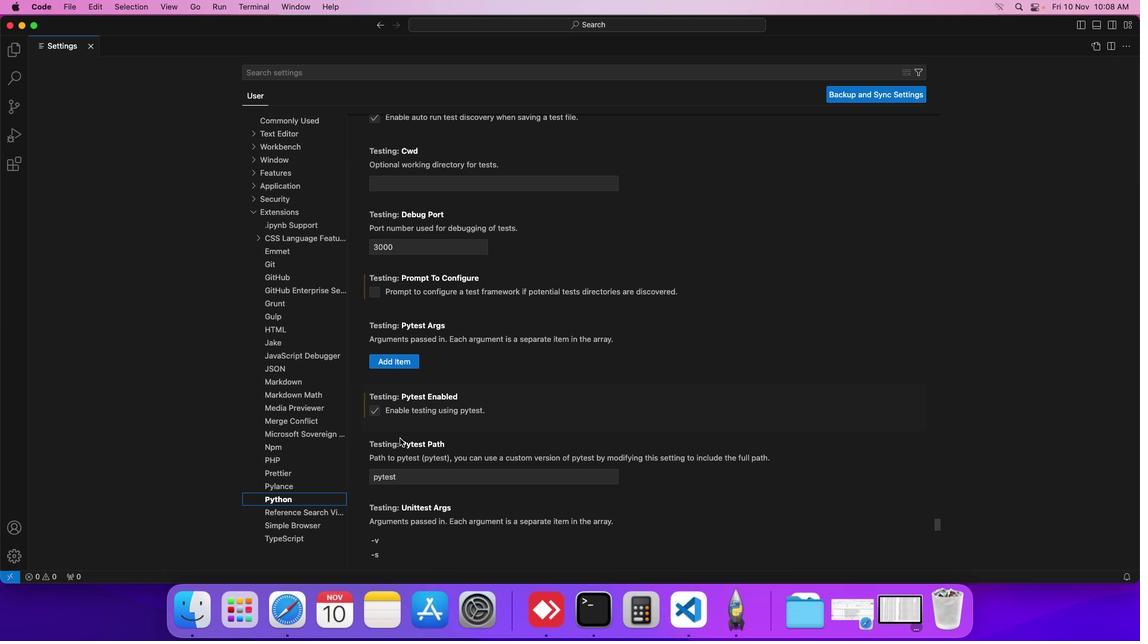 
Action: Mouse scrolled (399, 438) with delta (0, 0)
Screenshot: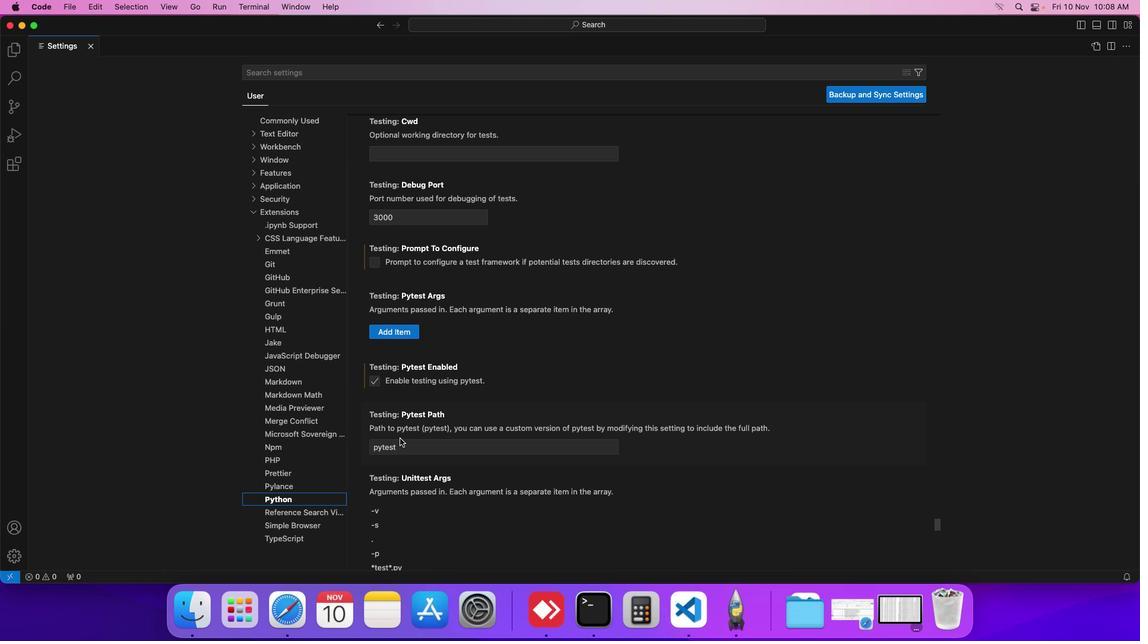 
Action: Mouse moved to (415, 453)
Screenshot: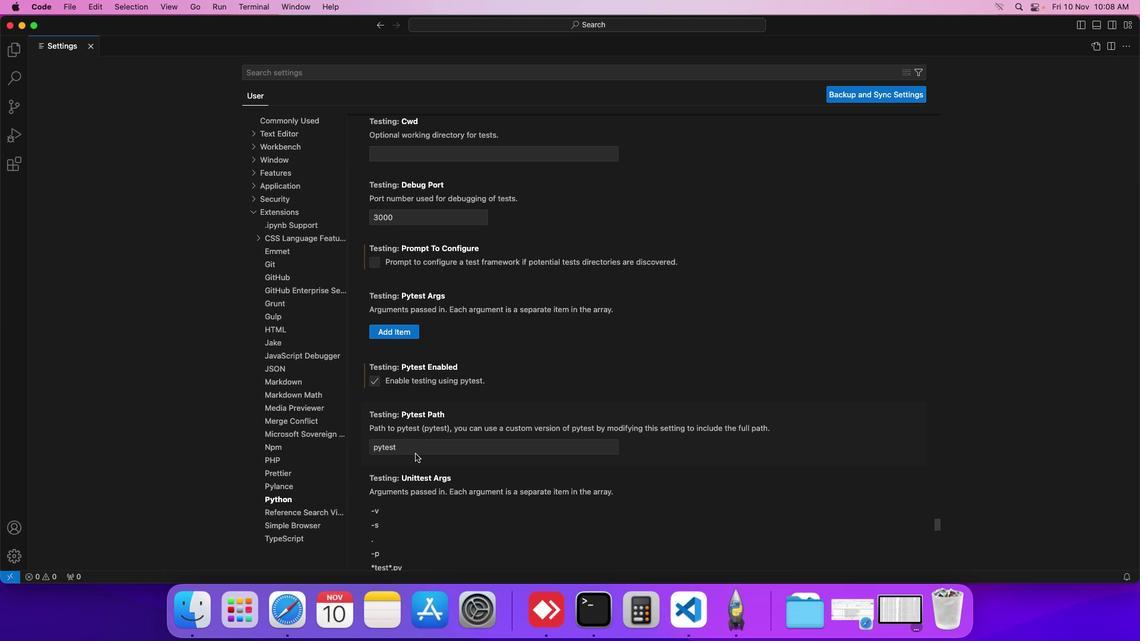 
Action: Mouse pressed left at (415, 453)
Screenshot: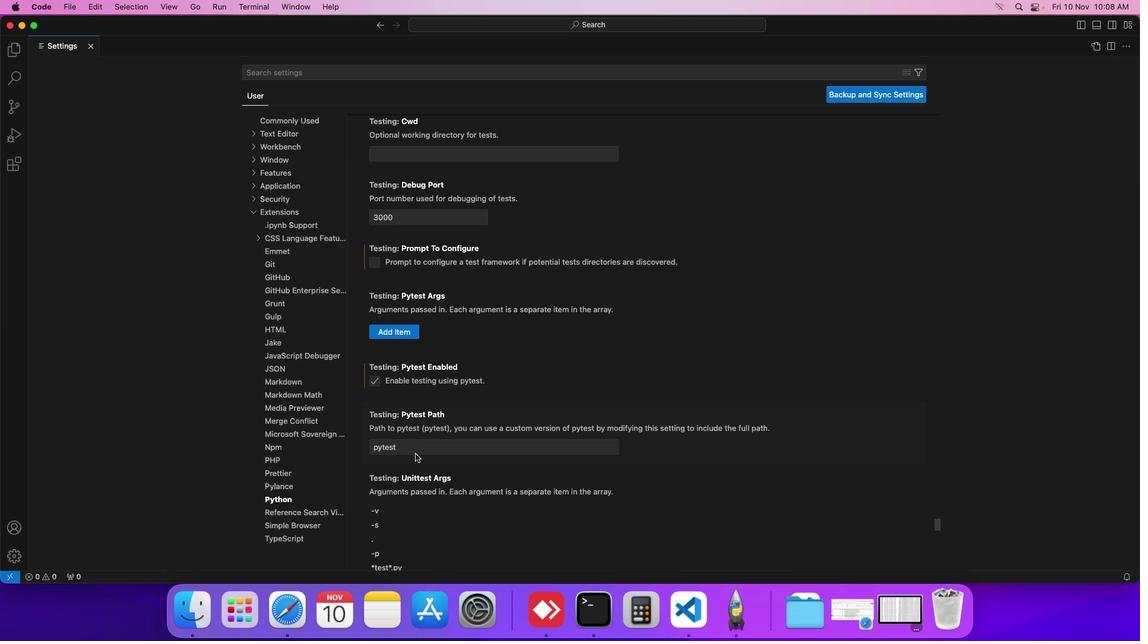 
Action: Mouse moved to (415, 449)
Screenshot: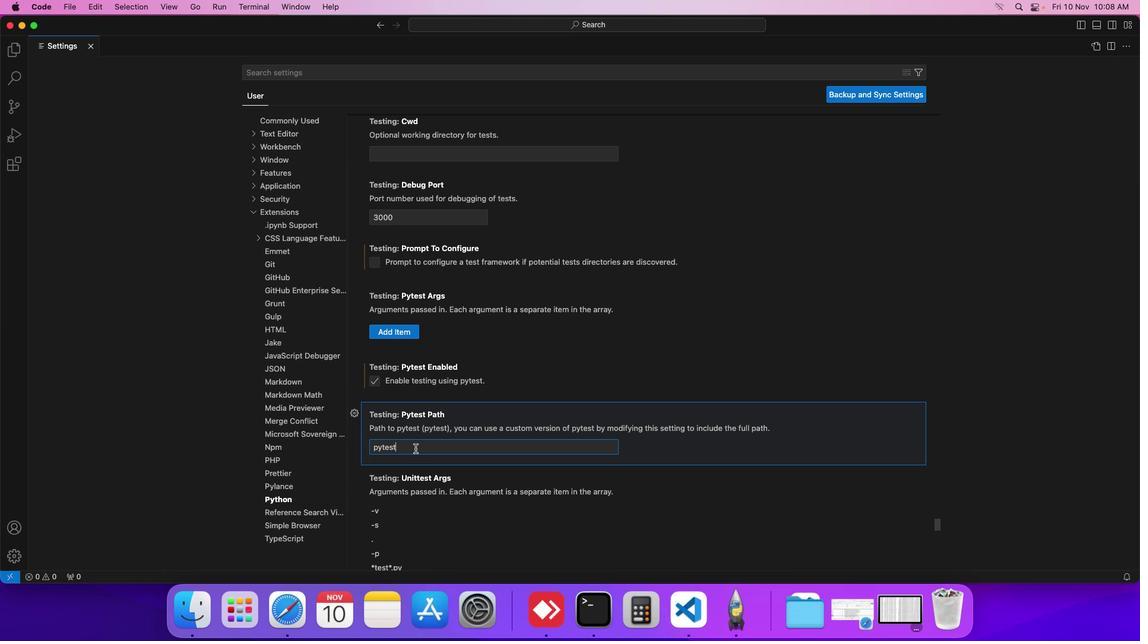 
Action: Mouse pressed left at (415, 449)
Screenshot: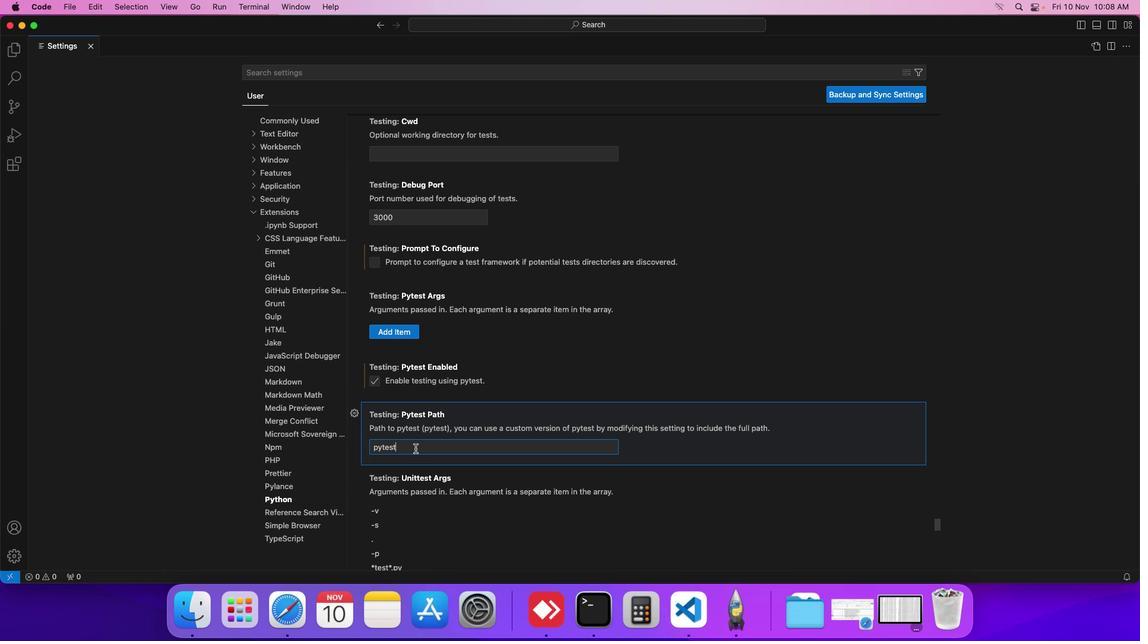 
